 Task: Look for space in Yucaipa, United States from 1st July, 2023 to 8th July, 2023 for 2 adults, 1 child in price range Rs.15000 to Rs.20000. Place can be entire place with 1  bedroom having 1 bed and 1 bathroom. Property type can be house, flat, guest house, hotel. Booking option can be shelf check-in. Required host language is English.
Action: Mouse moved to (422, 86)
Screenshot: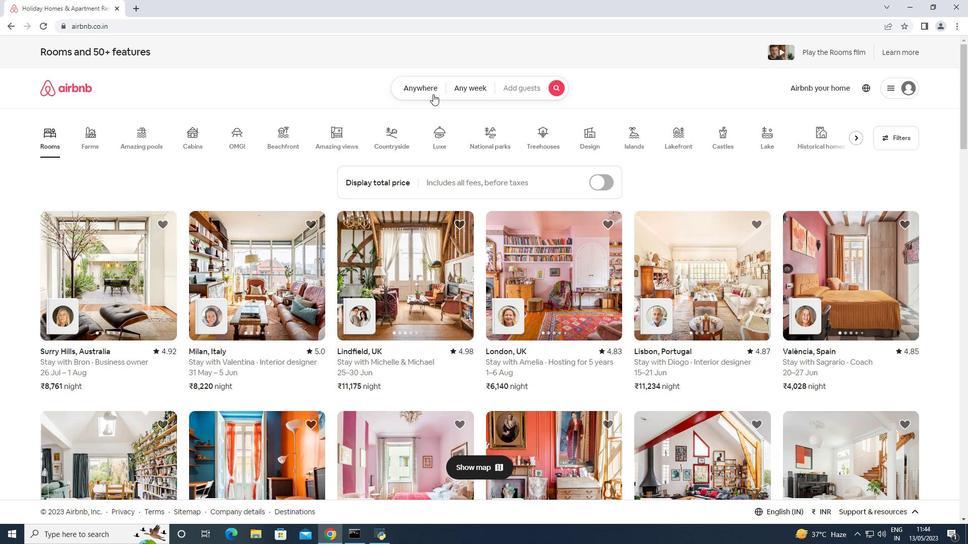
Action: Mouse pressed left at (422, 86)
Screenshot: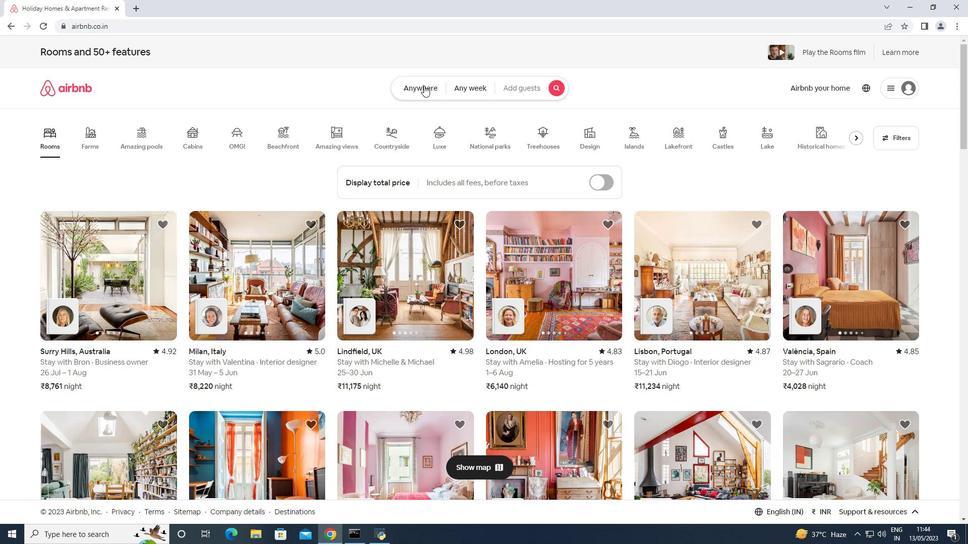 
Action: Mouse moved to (379, 128)
Screenshot: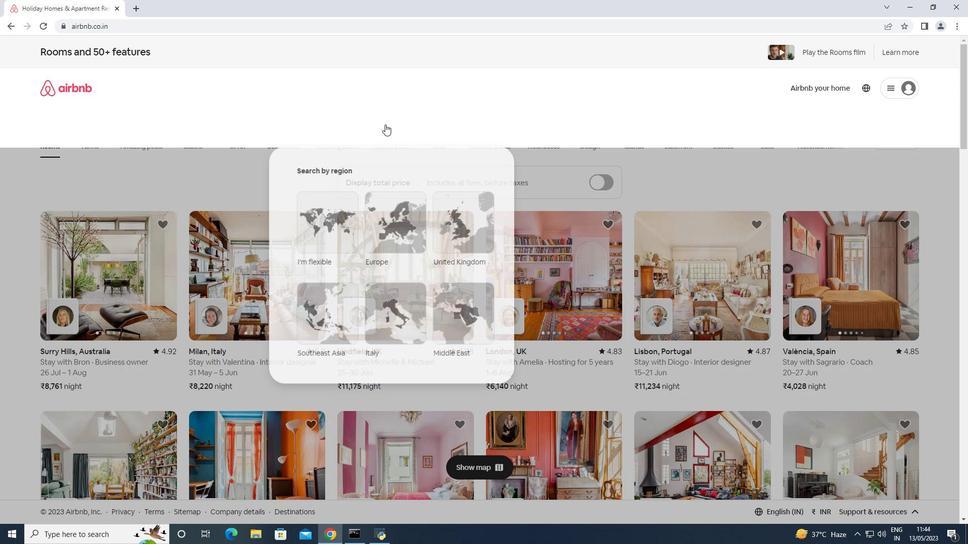 
Action: Mouse pressed left at (379, 128)
Screenshot: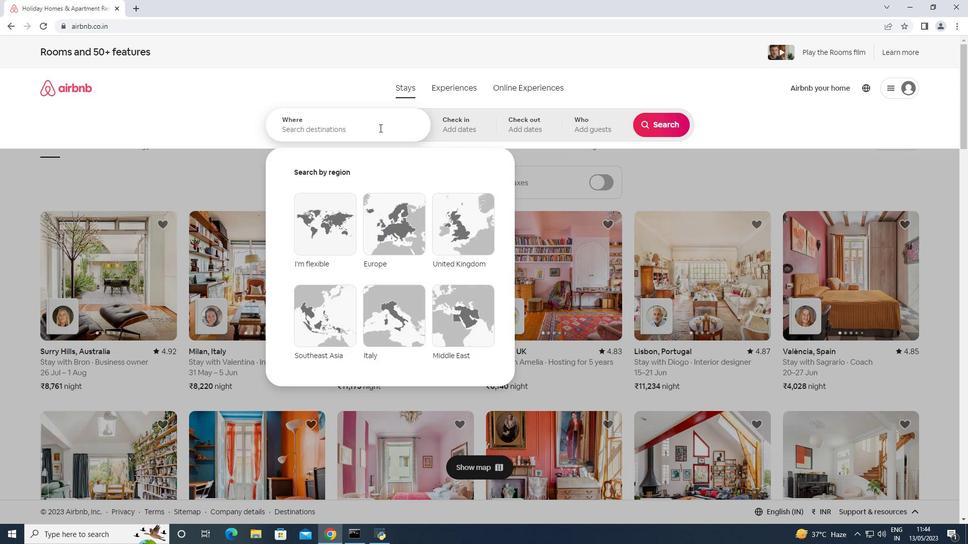 
Action: Key pressed <Key.shift>Yucaipa,<Key.space><Key.shift>United<Key.space><Key.shift>States<Key.enter>
Screenshot: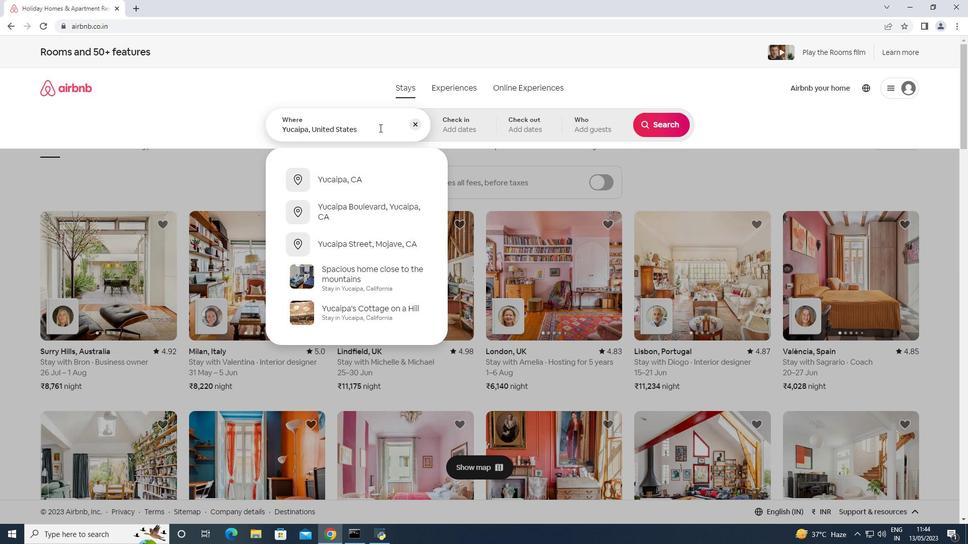
Action: Mouse moved to (660, 209)
Screenshot: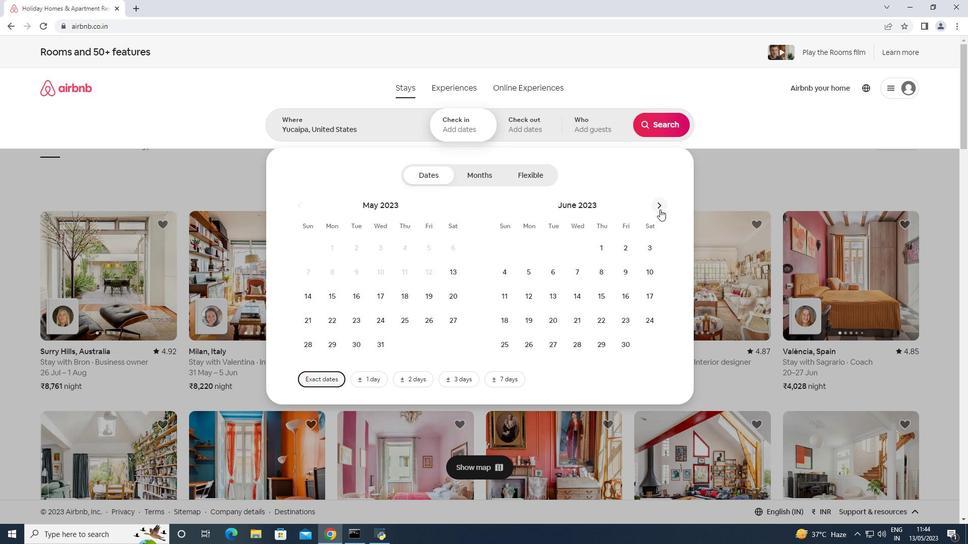
Action: Mouse pressed left at (660, 209)
Screenshot: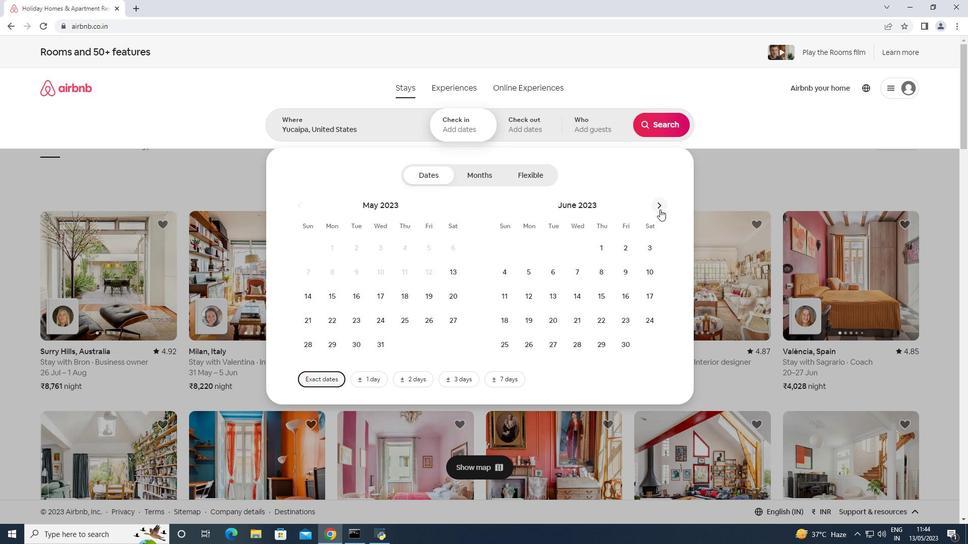 
Action: Mouse moved to (646, 247)
Screenshot: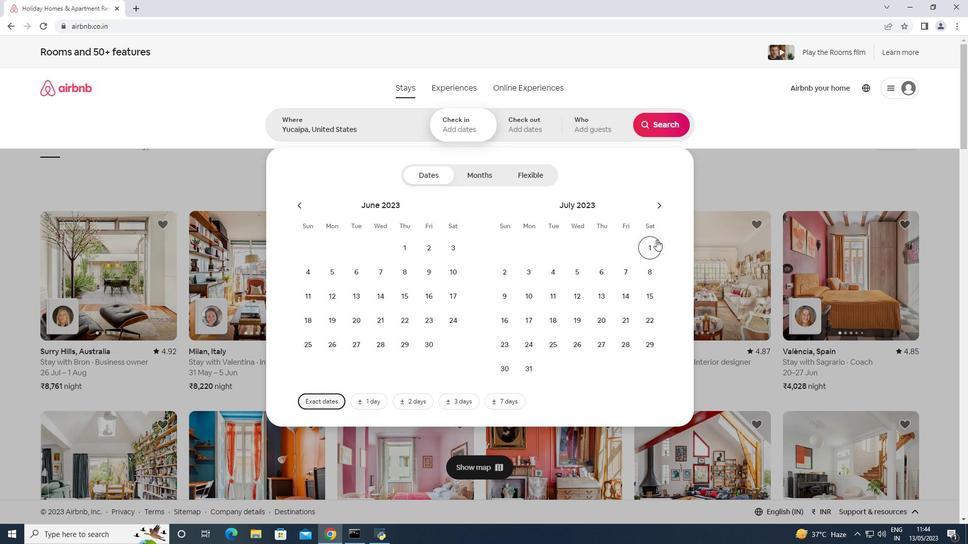 
Action: Mouse pressed left at (646, 247)
Screenshot: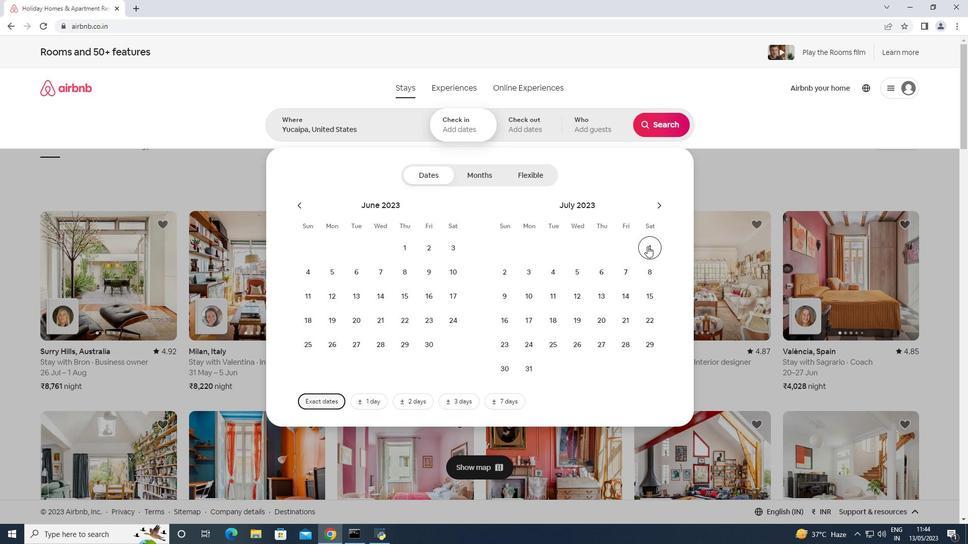 
Action: Mouse moved to (645, 274)
Screenshot: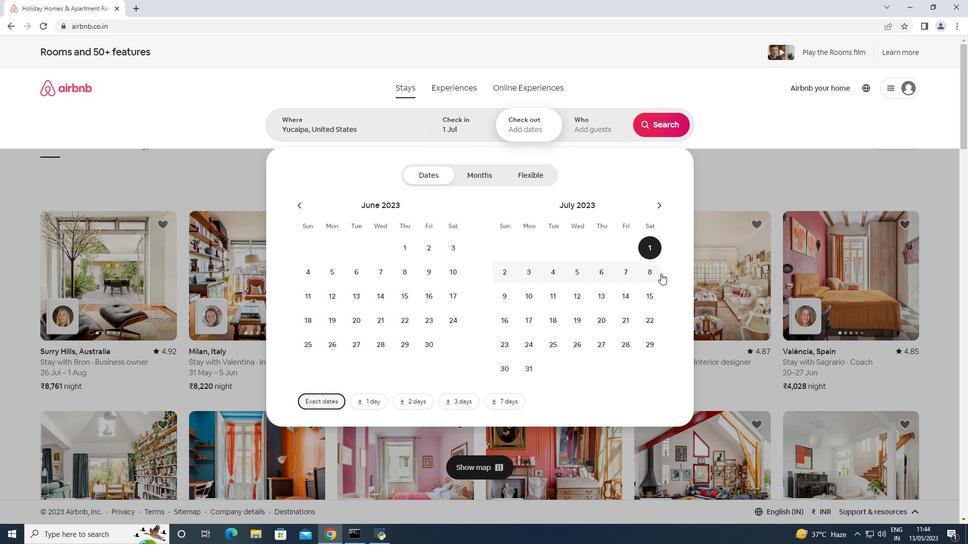 
Action: Mouse pressed left at (645, 274)
Screenshot: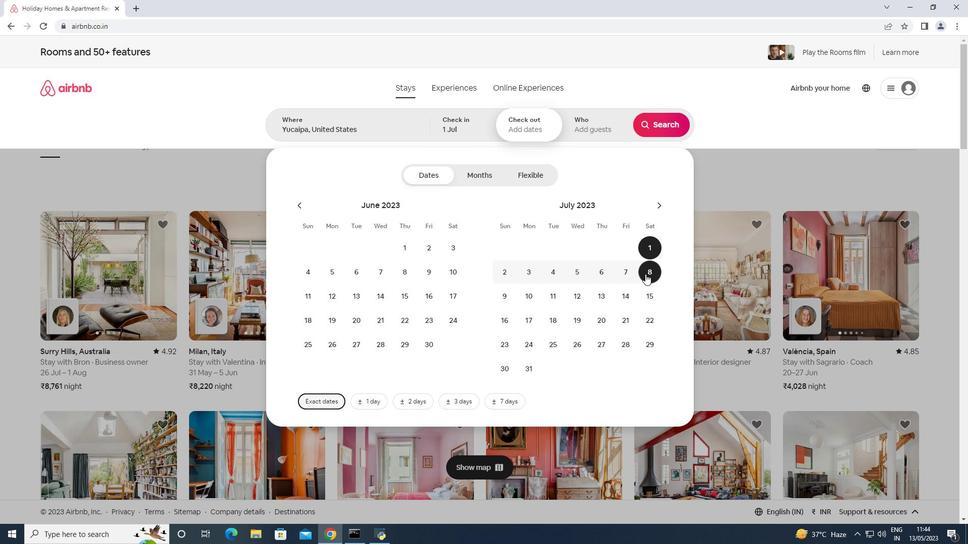 
Action: Mouse moved to (592, 131)
Screenshot: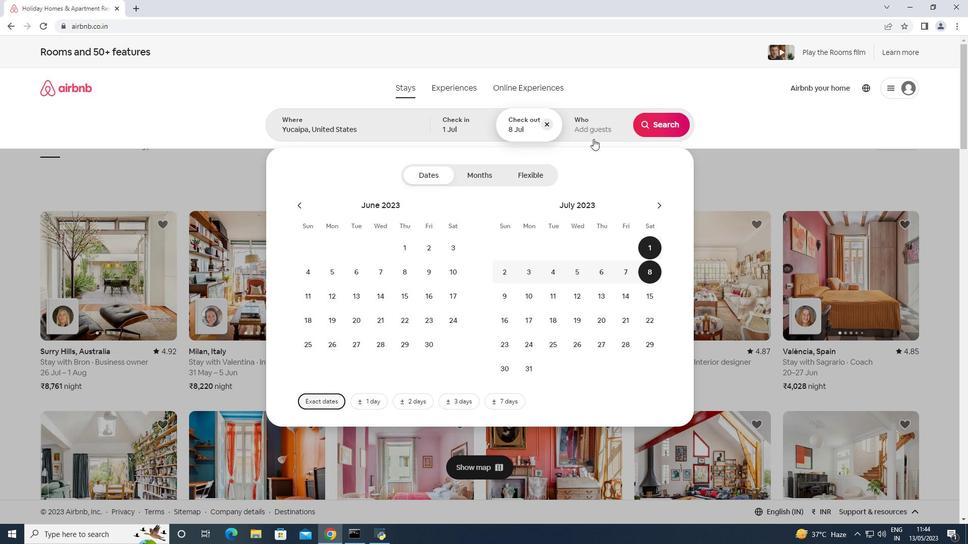 
Action: Mouse pressed left at (592, 131)
Screenshot: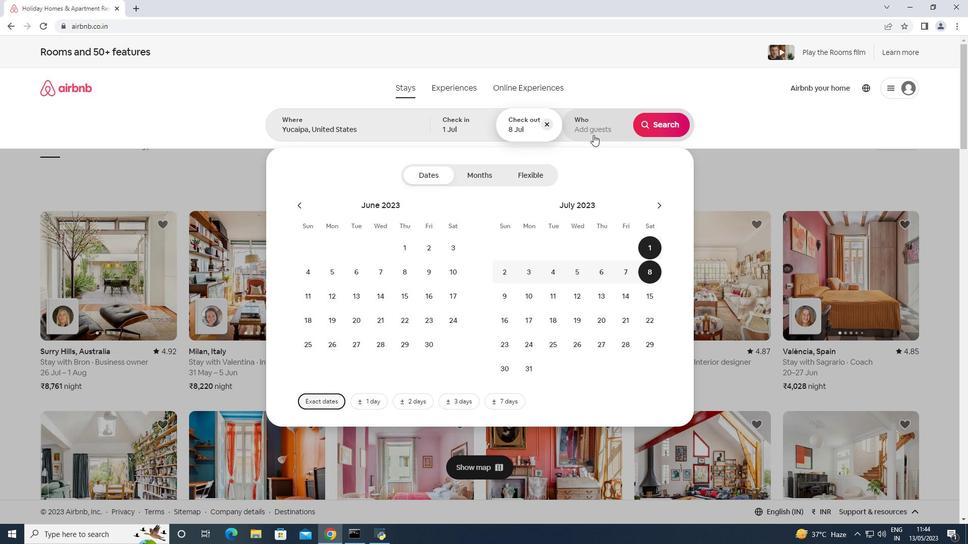 
Action: Mouse moved to (669, 177)
Screenshot: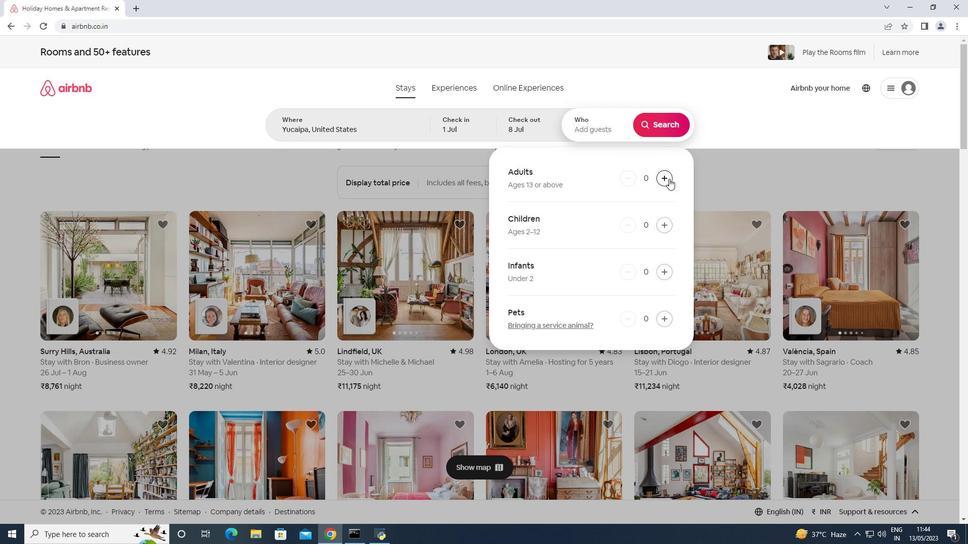 
Action: Mouse pressed left at (669, 177)
Screenshot: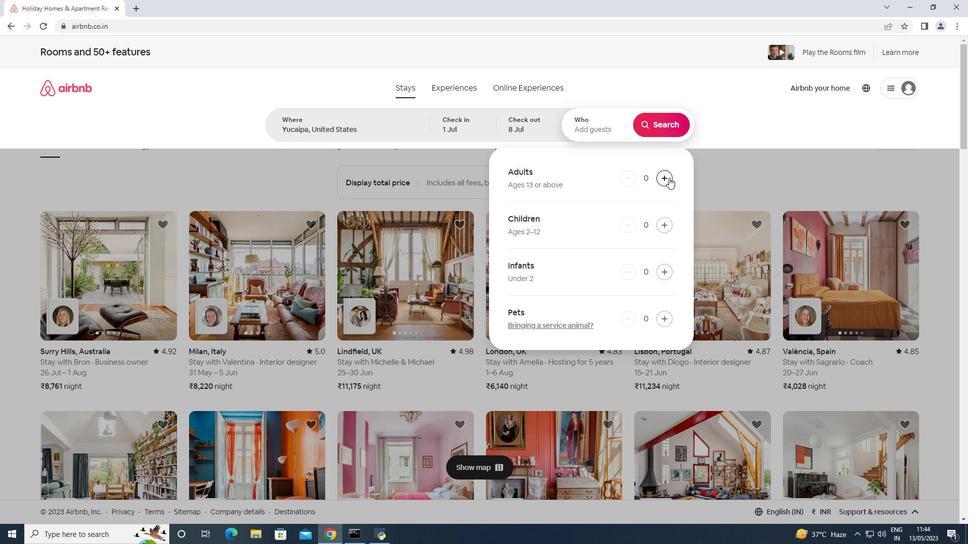 
Action: Mouse pressed left at (669, 177)
Screenshot: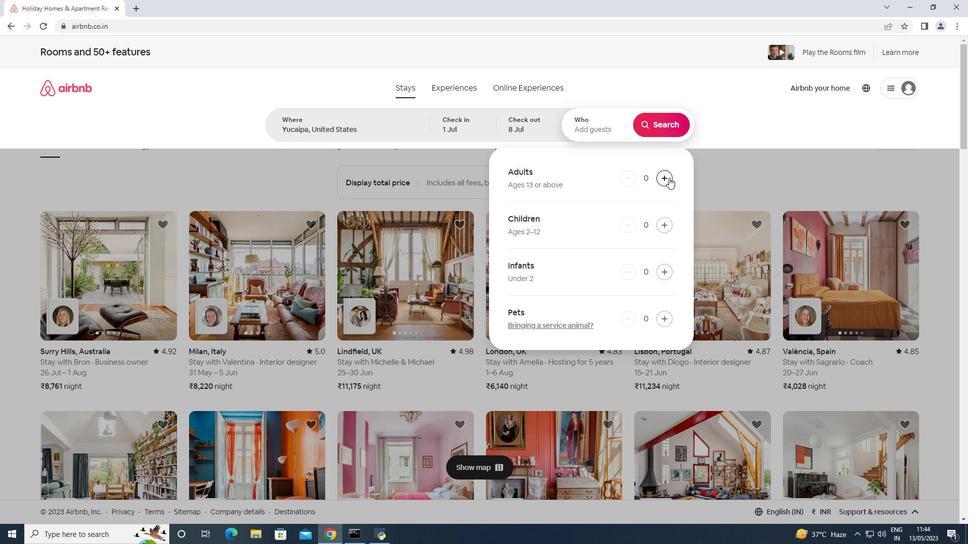 
Action: Mouse moved to (664, 223)
Screenshot: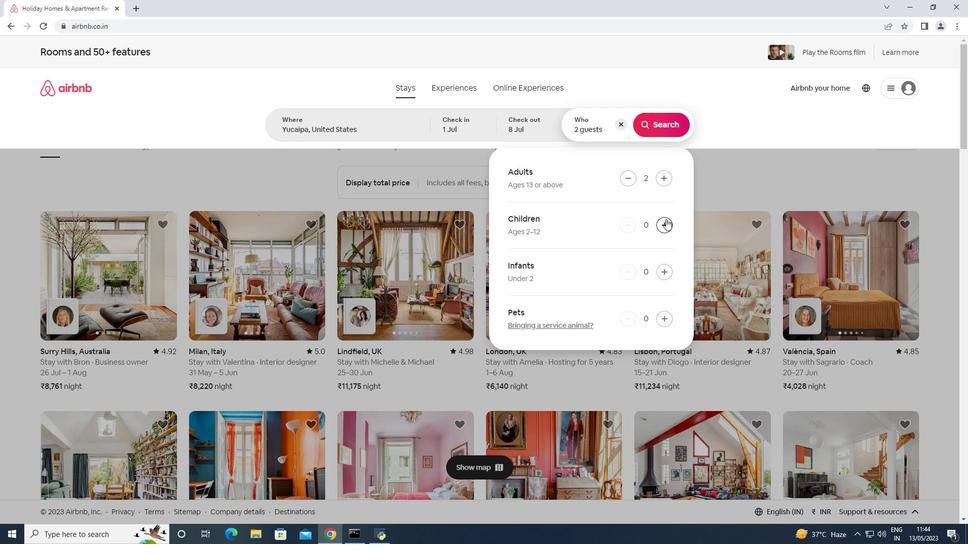 
Action: Mouse pressed left at (664, 223)
Screenshot: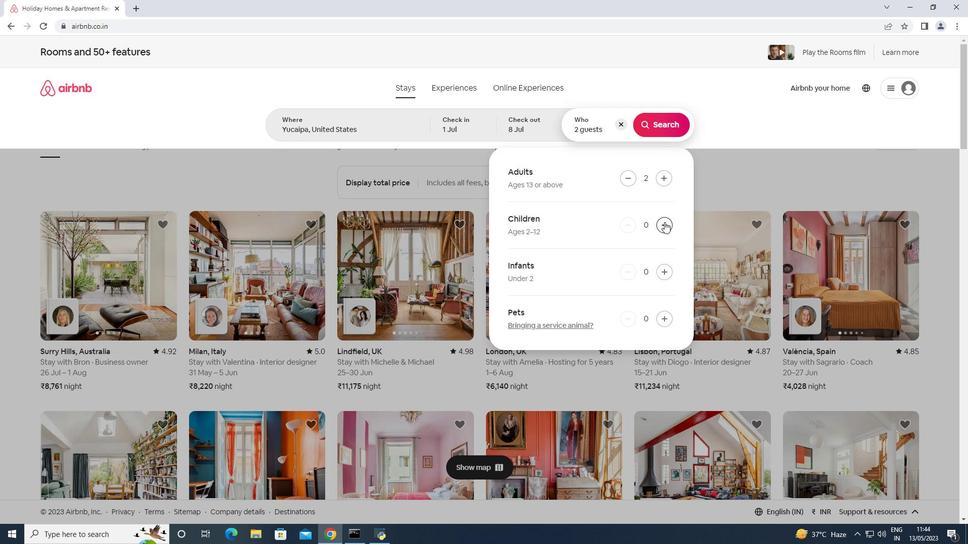 
Action: Mouse moved to (667, 126)
Screenshot: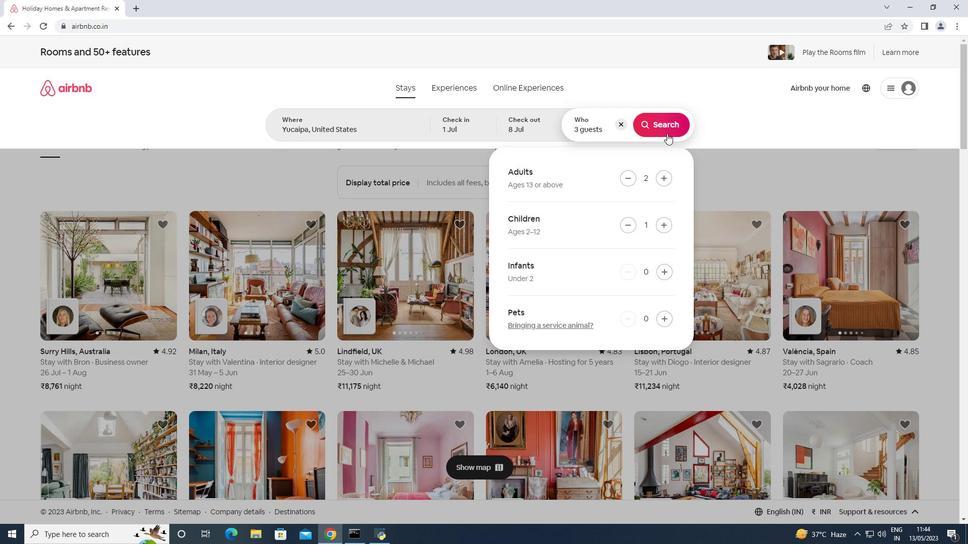 
Action: Mouse pressed left at (667, 126)
Screenshot: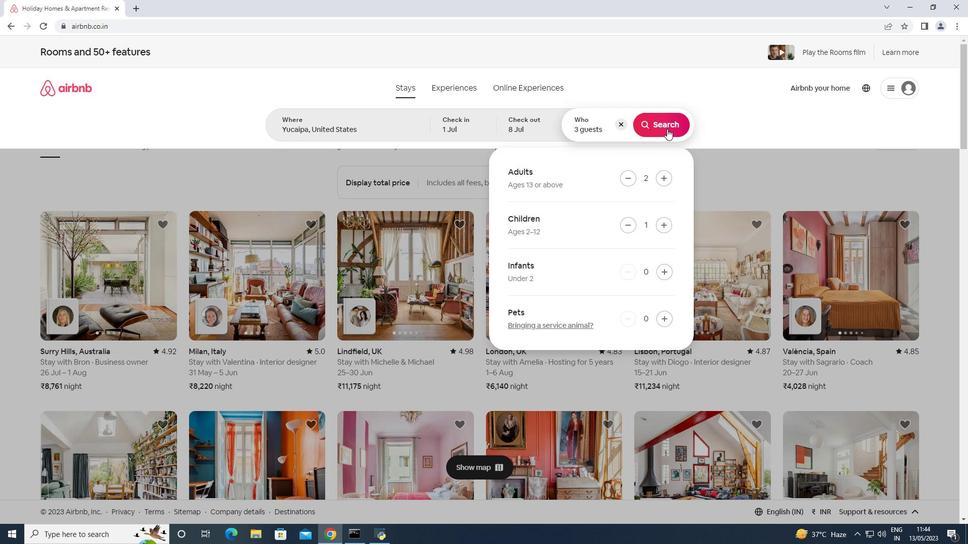 
Action: Mouse moved to (925, 98)
Screenshot: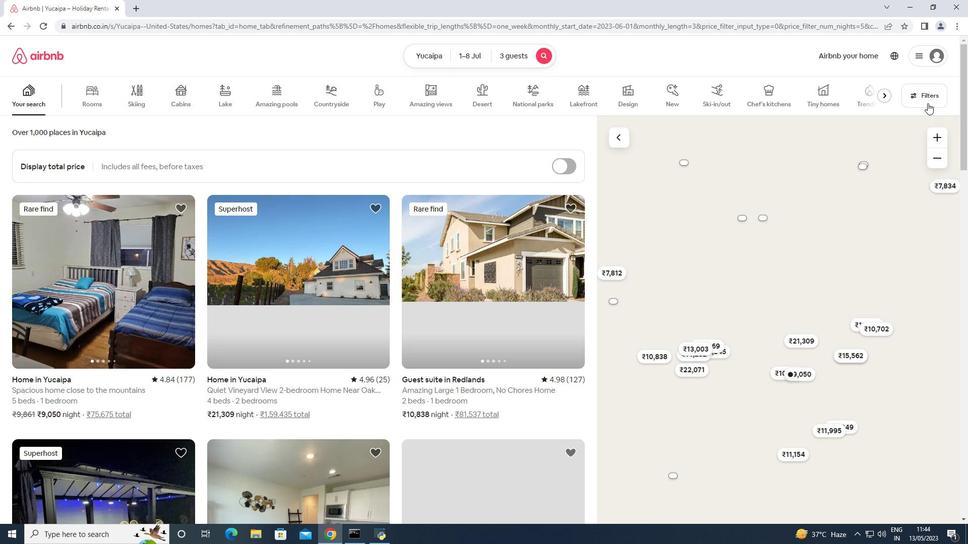 
Action: Mouse pressed left at (925, 98)
Screenshot: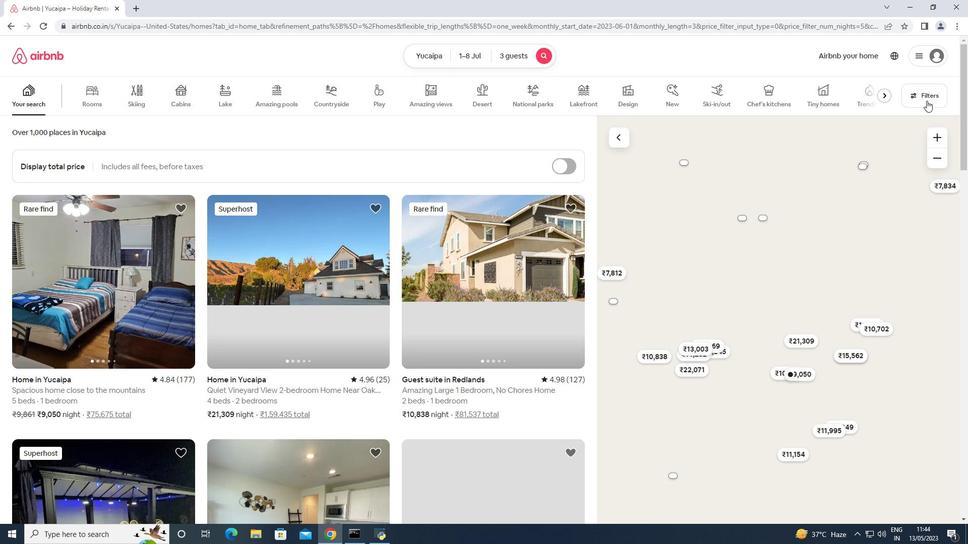 
Action: Mouse moved to (410, 346)
Screenshot: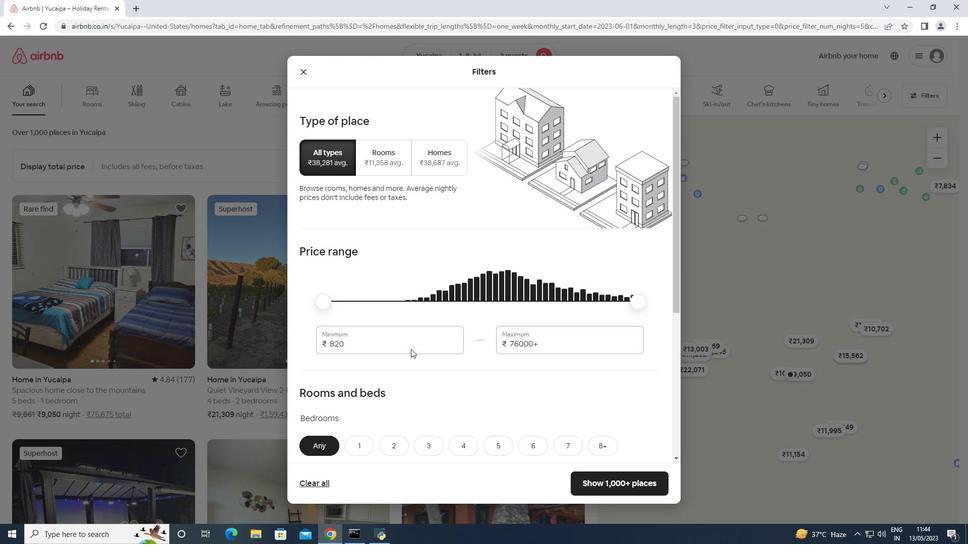 
Action: Mouse pressed left at (410, 346)
Screenshot: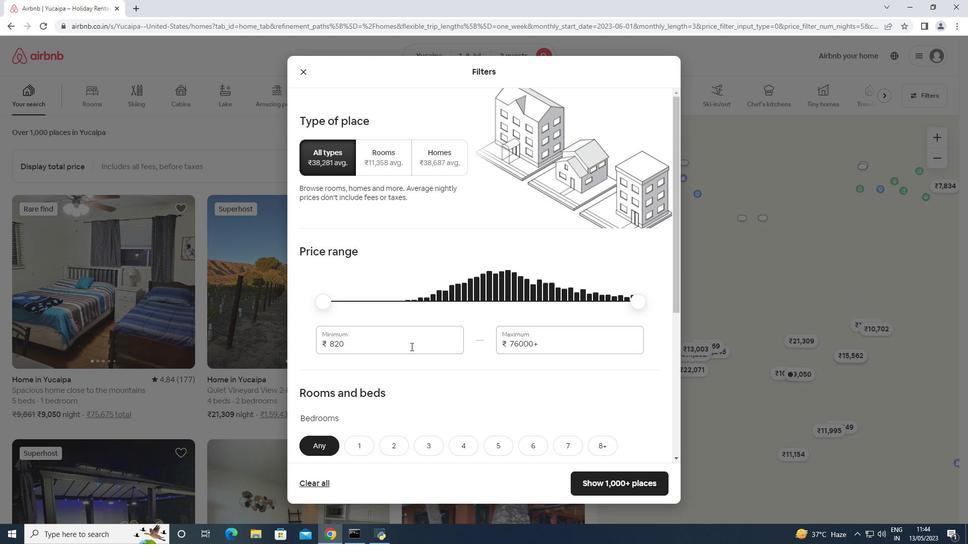 
Action: Mouse pressed left at (410, 346)
Screenshot: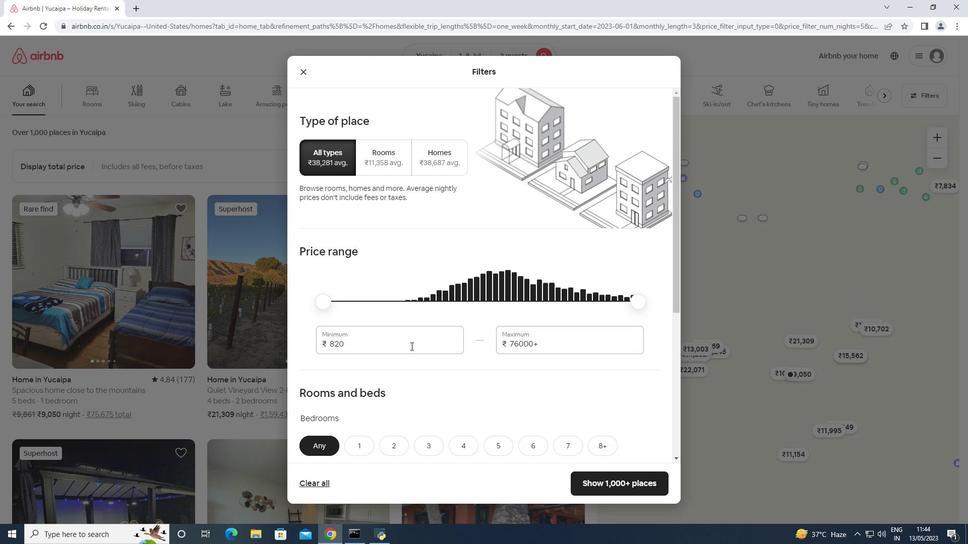 
Action: Mouse moved to (409, 342)
Screenshot: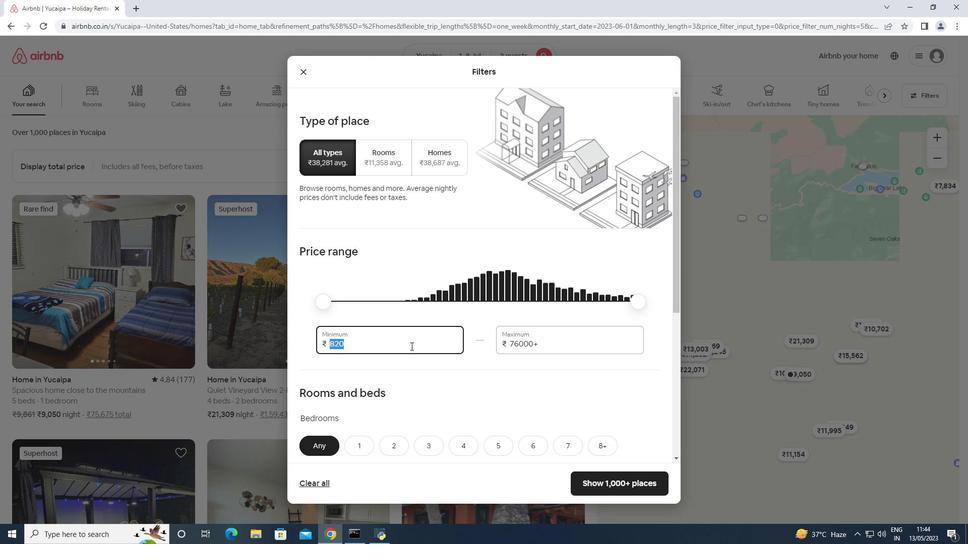 
Action: Key pressed 15000<Key.tab>20000
Screenshot: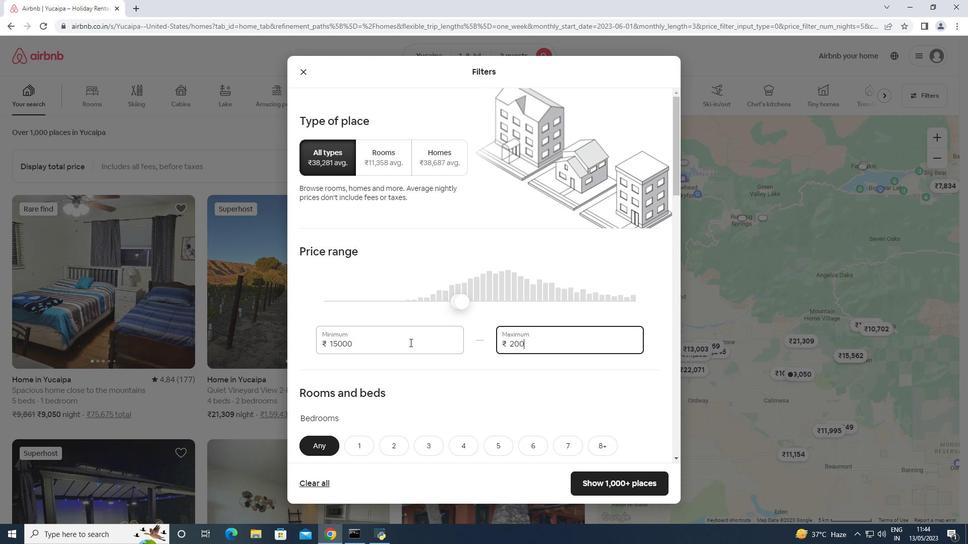 
Action: Mouse moved to (410, 340)
Screenshot: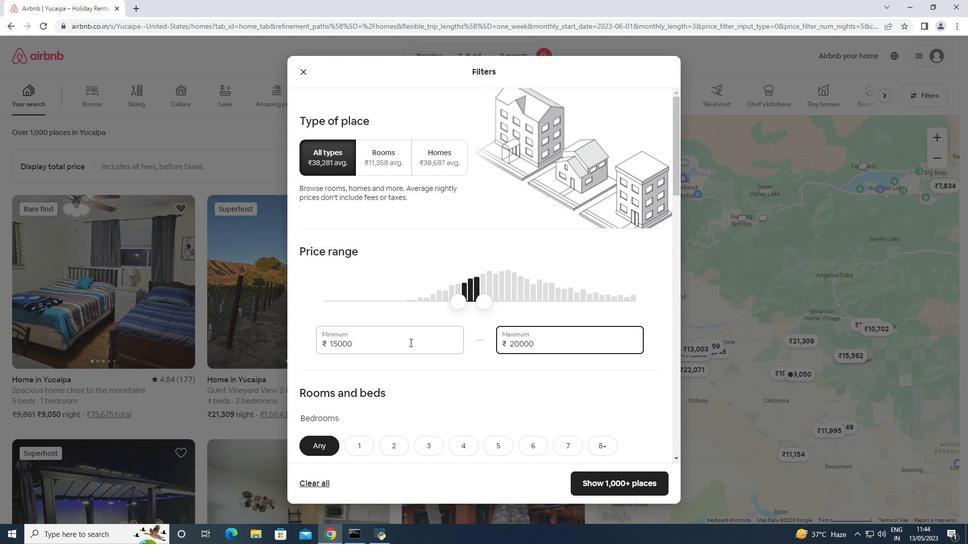 
Action: Mouse scrolled (410, 339) with delta (0, 0)
Screenshot: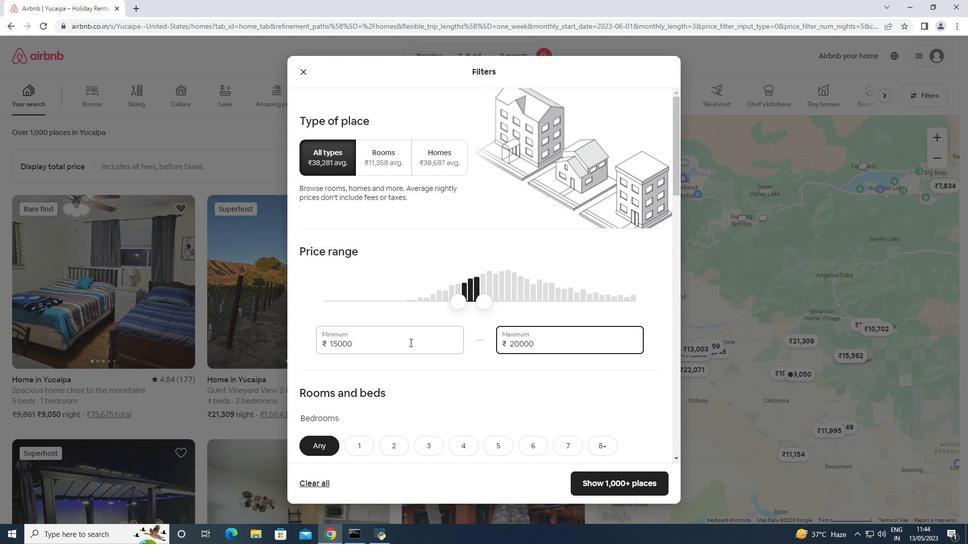 
Action: Mouse scrolled (410, 339) with delta (0, 0)
Screenshot: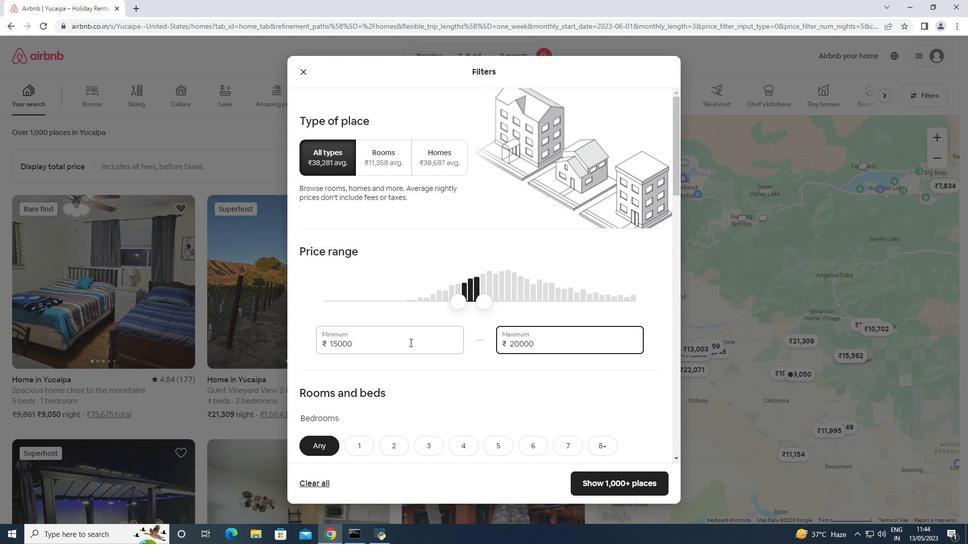 
Action: Mouse scrolled (410, 339) with delta (0, 0)
Screenshot: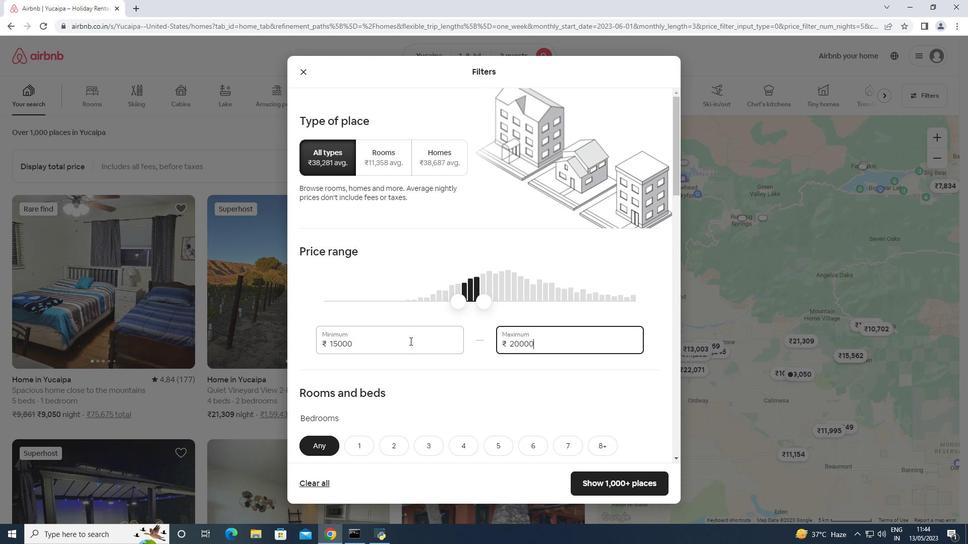 
Action: Mouse scrolled (410, 339) with delta (0, 0)
Screenshot: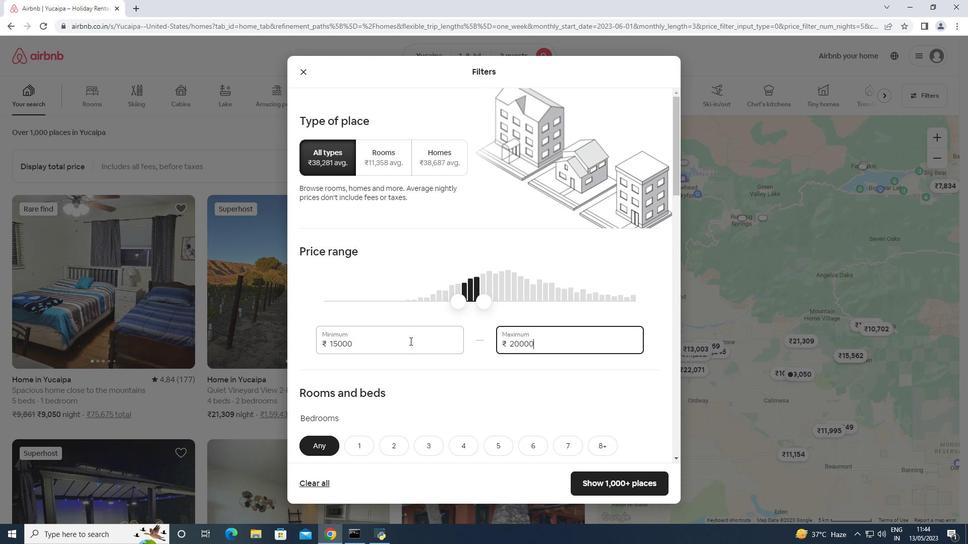 
Action: Mouse scrolled (410, 339) with delta (0, 0)
Screenshot: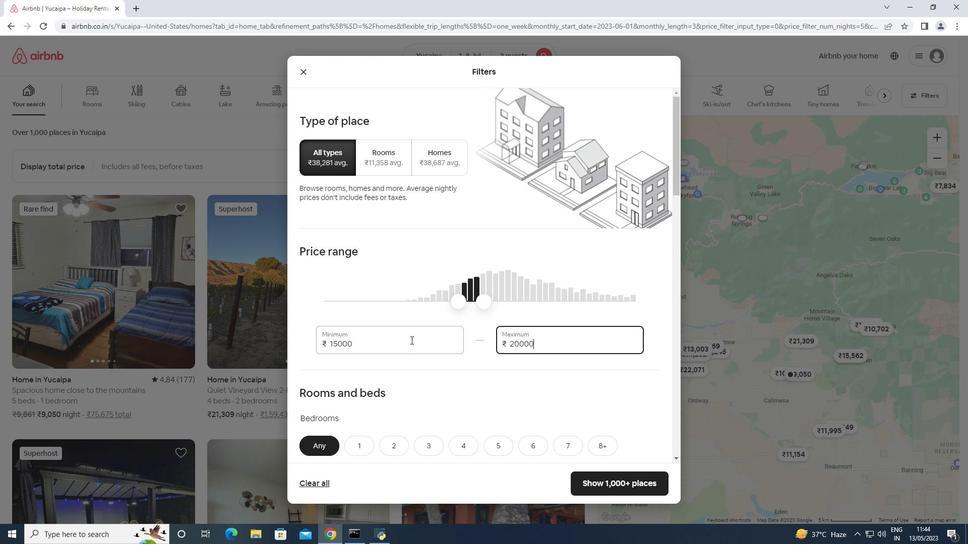 
Action: Mouse moved to (362, 199)
Screenshot: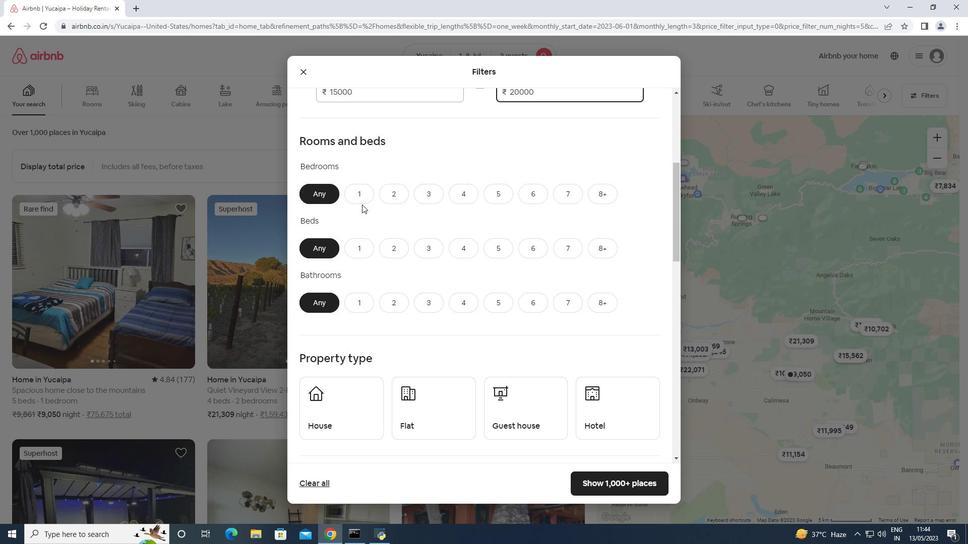 
Action: Mouse pressed left at (362, 199)
Screenshot: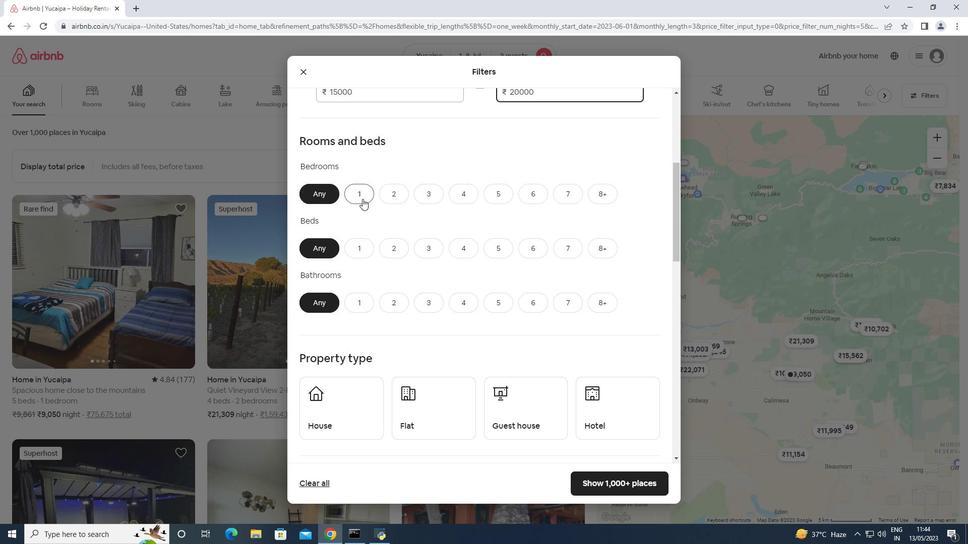 
Action: Mouse moved to (366, 250)
Screenshot: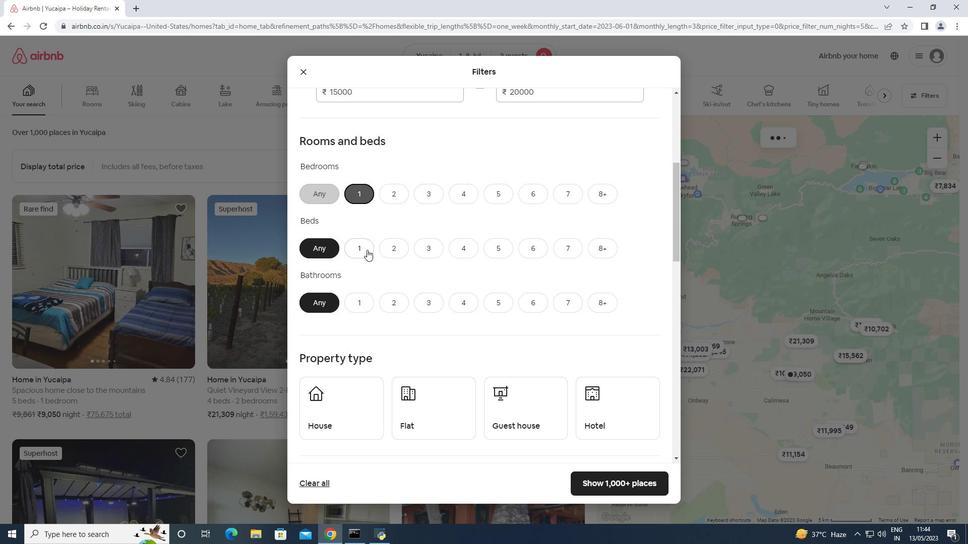 
Action: Mouse pressed left at (366, 250)
Screenshot: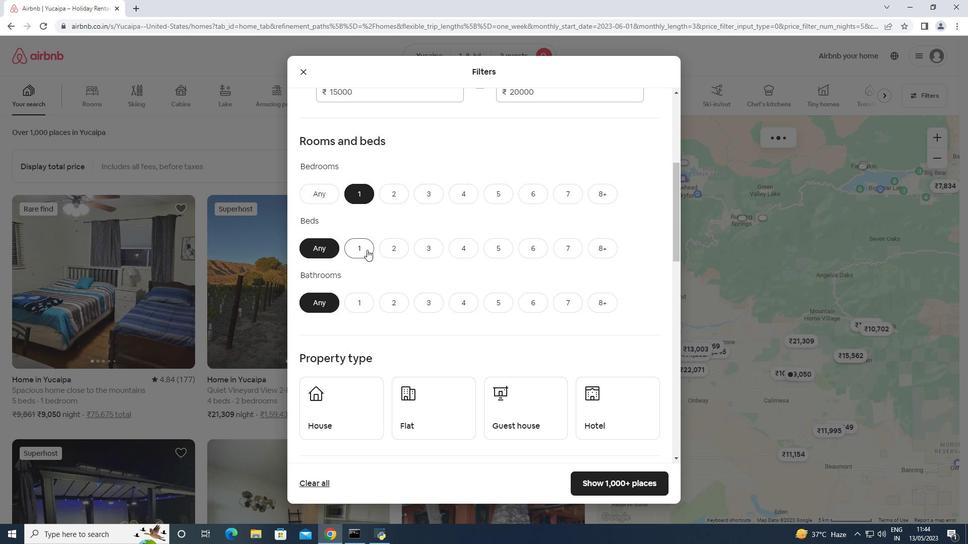 
Action: Mouse moved to (351, 303)
Screenshot: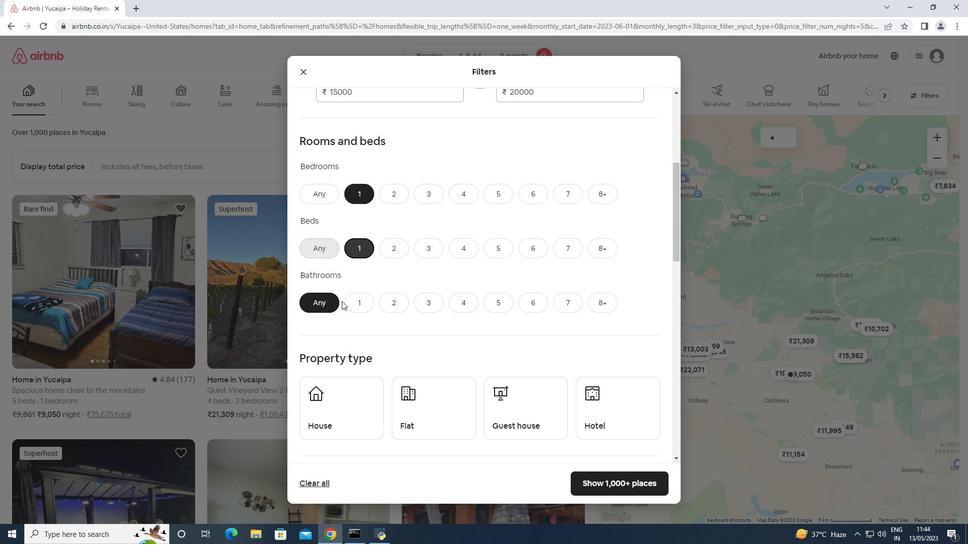 
Action: Mouse pressed left at (351, 303)
Screenshot: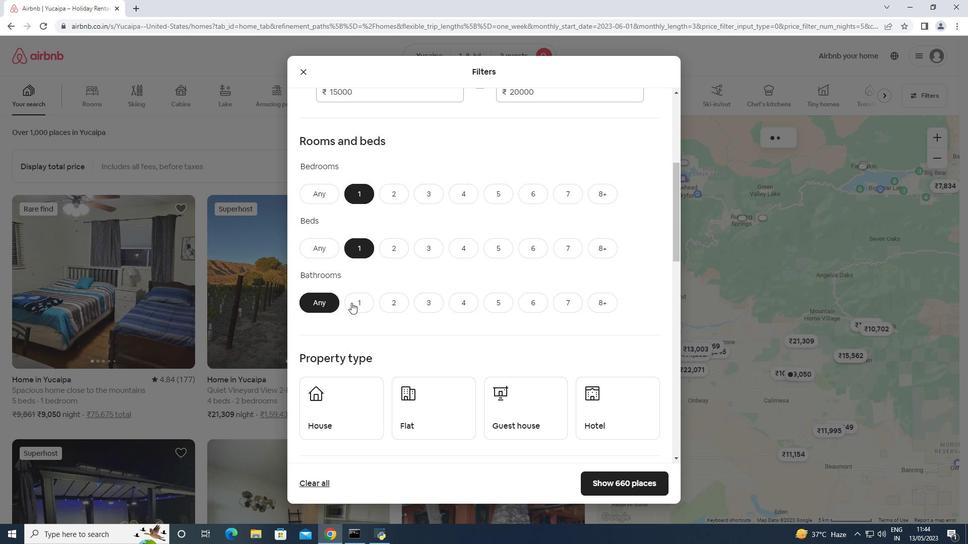 
Action: Mouse scrolled (351, 302) with delta (0, 0)
Screenshot: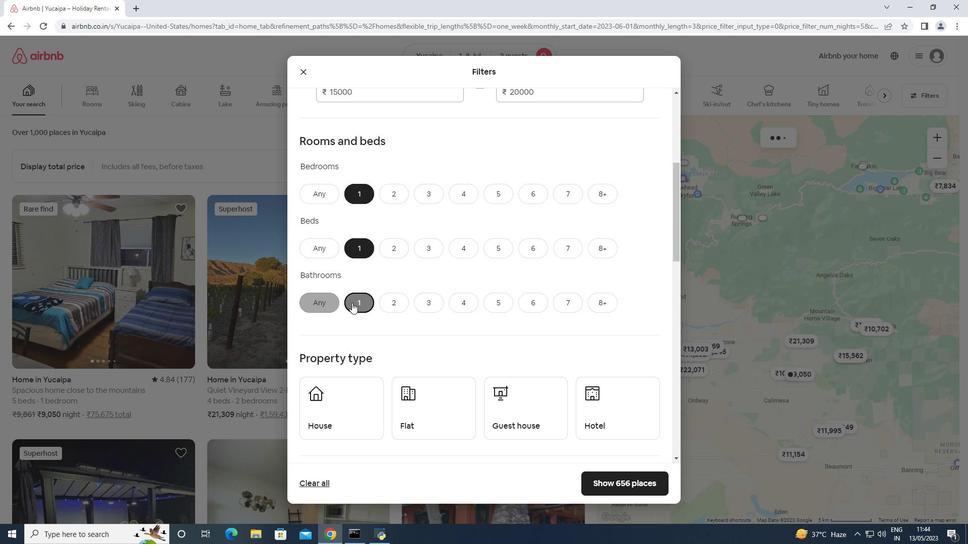 
Action: Mouse scrolled (351, 302) with delta (0, 0)
Screenshot: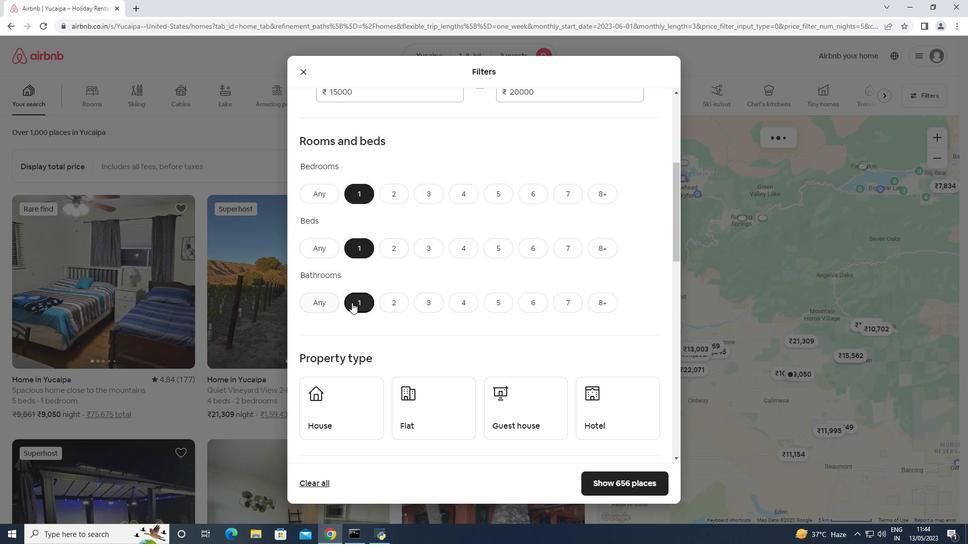 
Action: Mouse scrolled (351, 302) with delta (0, 0)
Screenshot: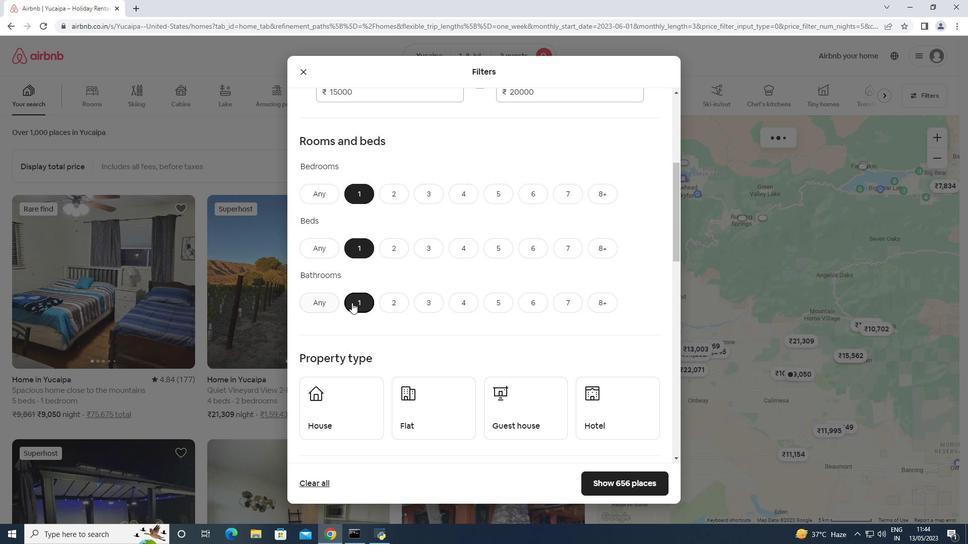
Action: Mouse moved to (358, 272)
Screenshot: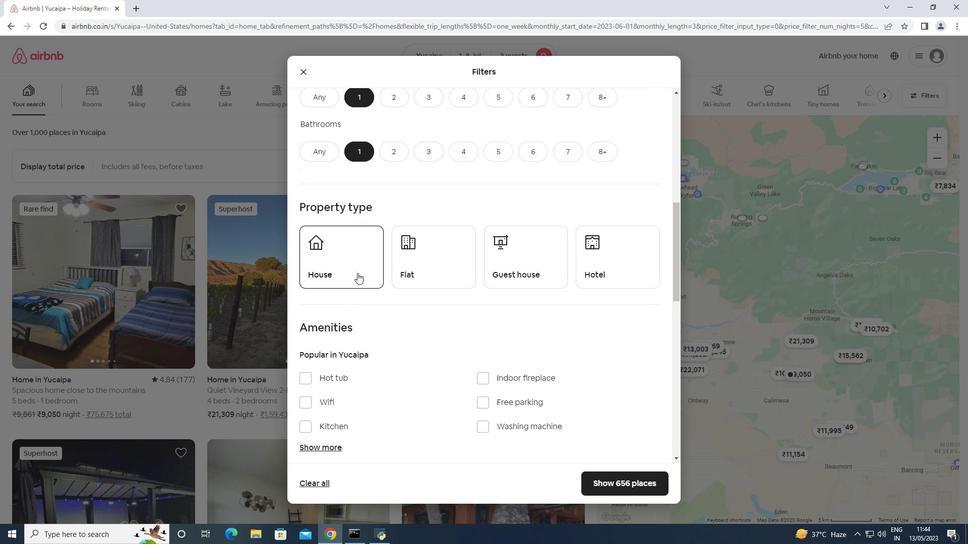 
Action: Mouse pressed left at (358, 272)
Screenshot: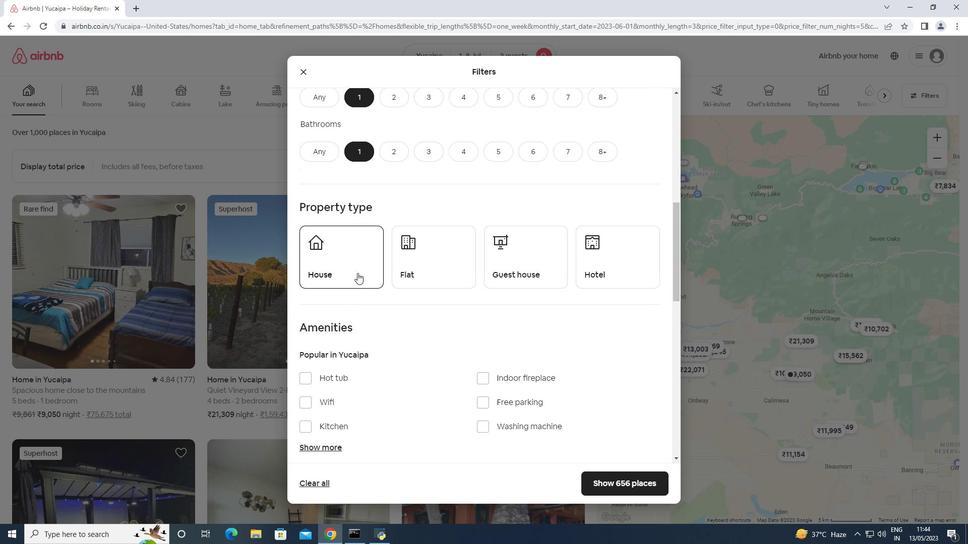 
Action: Mouse moved to (422, 272)
Screenshot: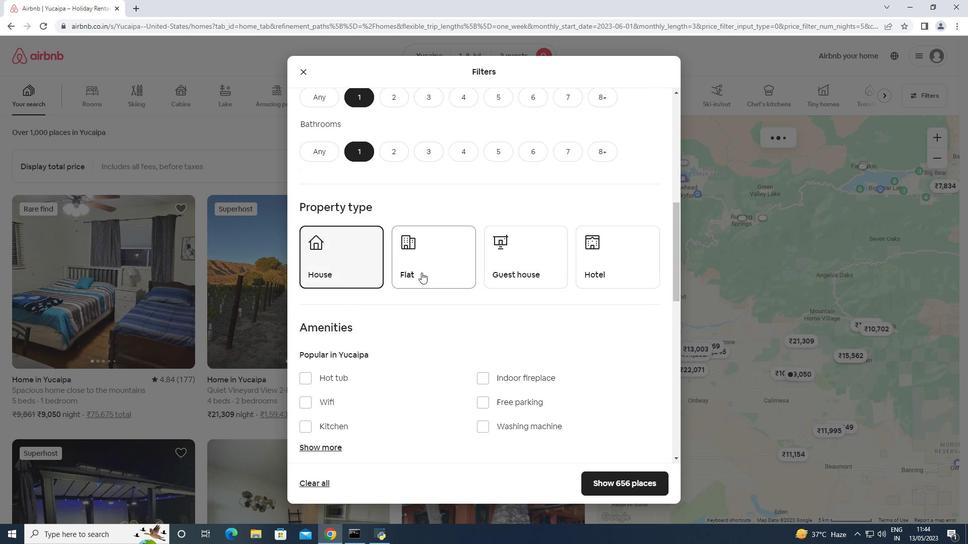 
Action: Mouse pressed left at (422, 272)
Screenshot: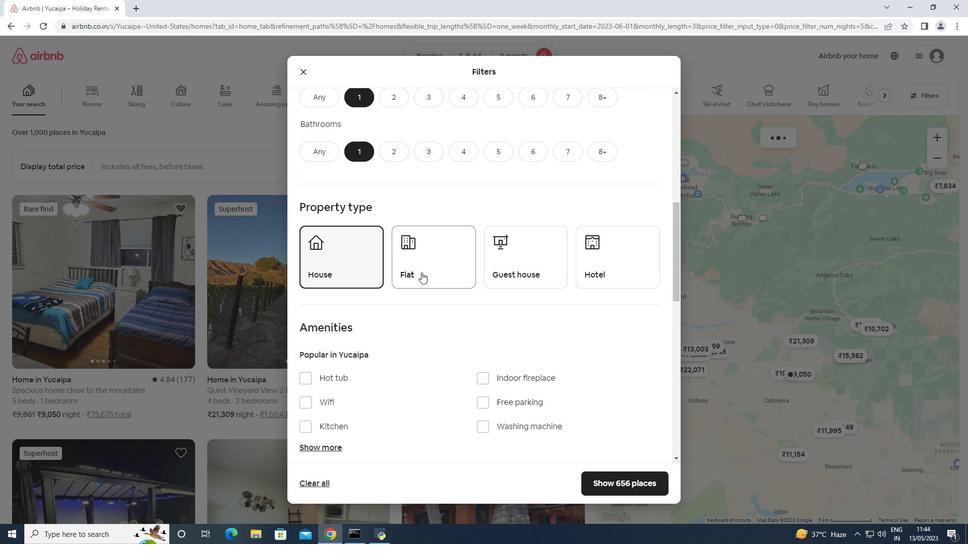 
Action: Mouse moved to (541, 270)
Screenshot: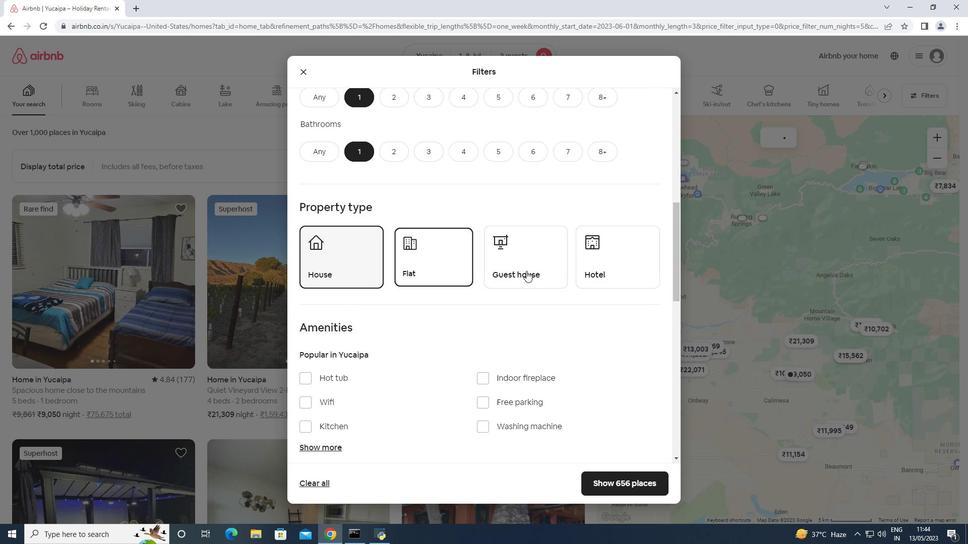 
Action: Mouse pressed left at (541, 270)
Screenshot: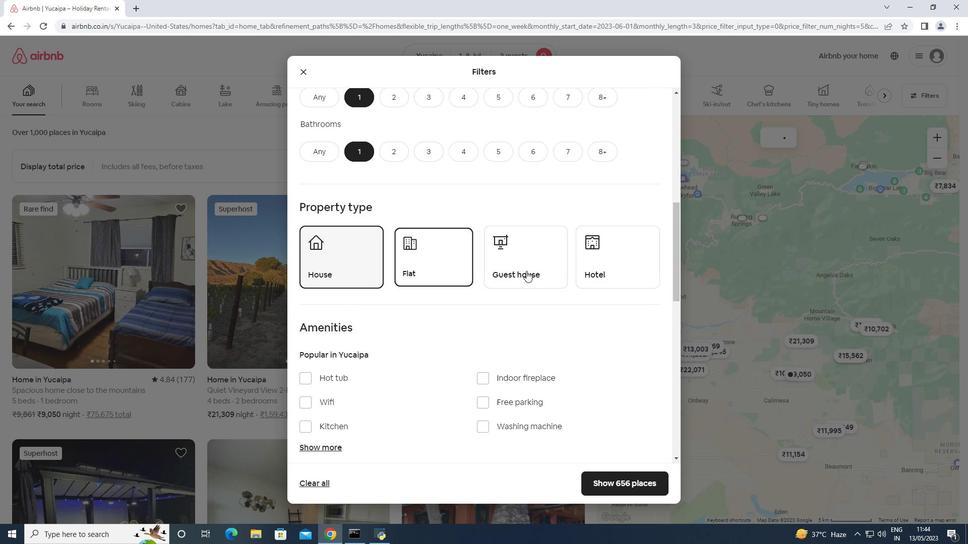 
Action: Mouse moved to (609, 266)
Screenshot: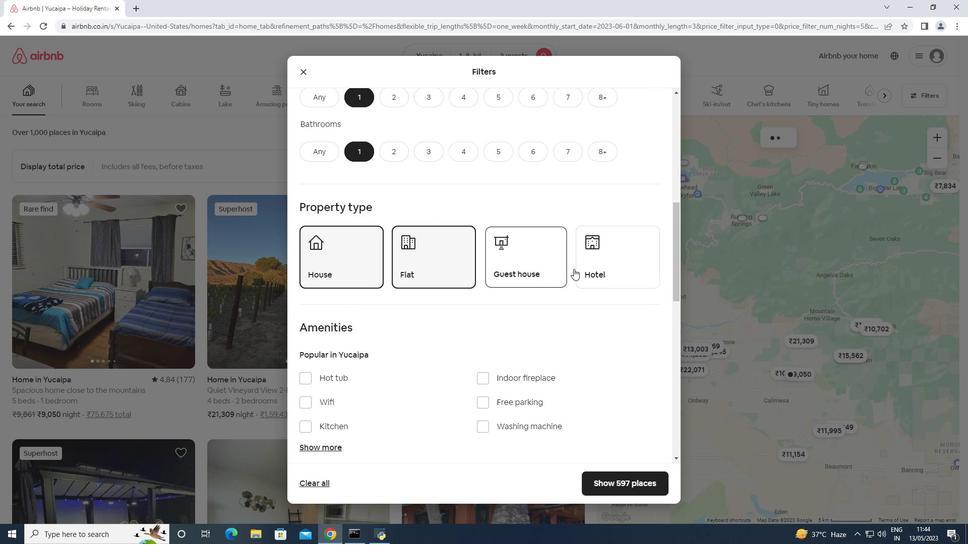 
Action: Mouse pressed left at (609, 266)
Screenshot: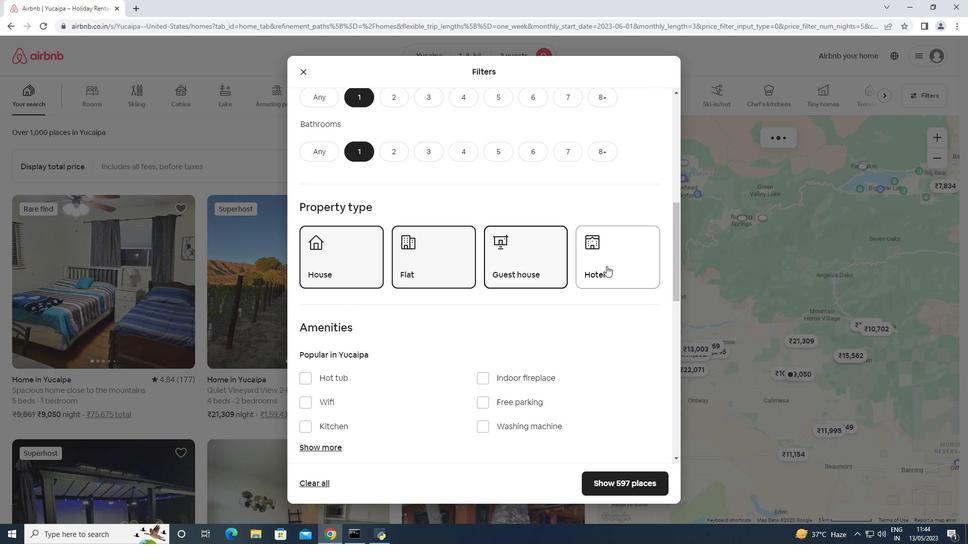 
Action: Mouse moved to (610, 263)
Screenshot: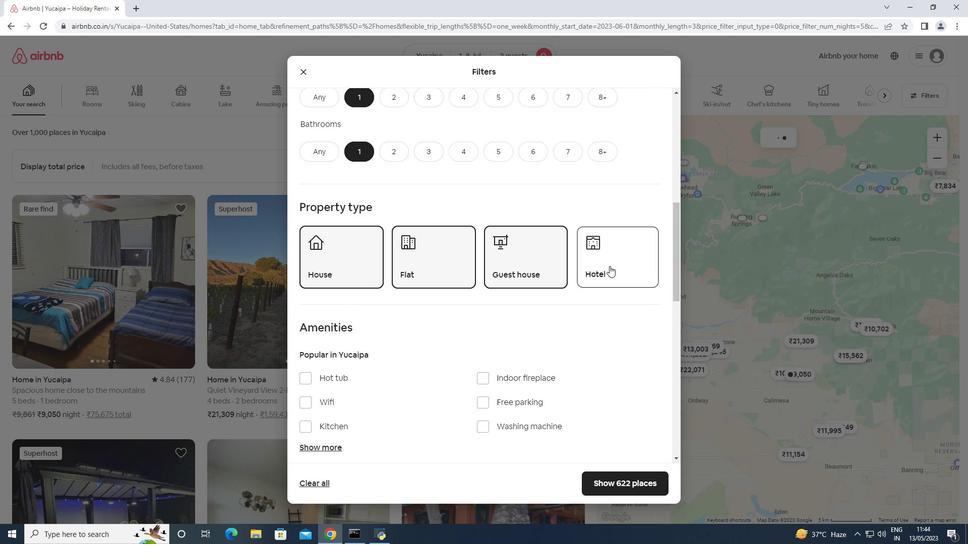 
Action: Mouse scrolled (610, 263) with delta (0, 0)
Screenshot: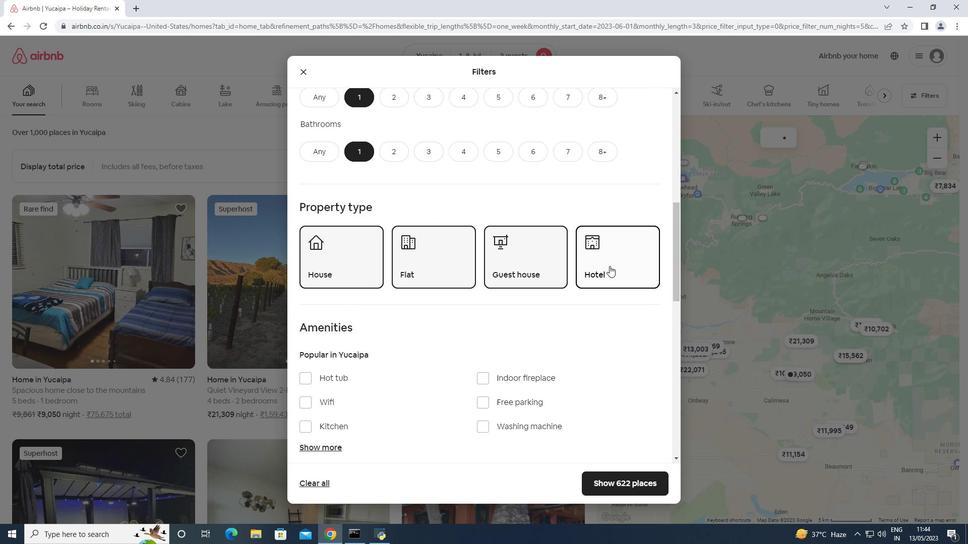 
Action: Mouse scrolled (610, 263) with delta (0, 0)
Screenshot: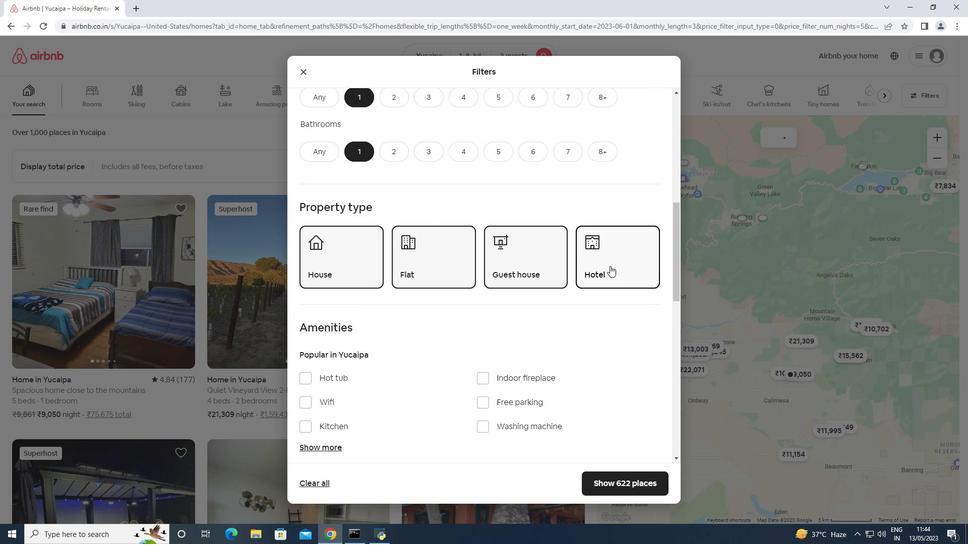 
Action: Mouse scrolled (610, 263) with delta (0, 0)
Screenshot: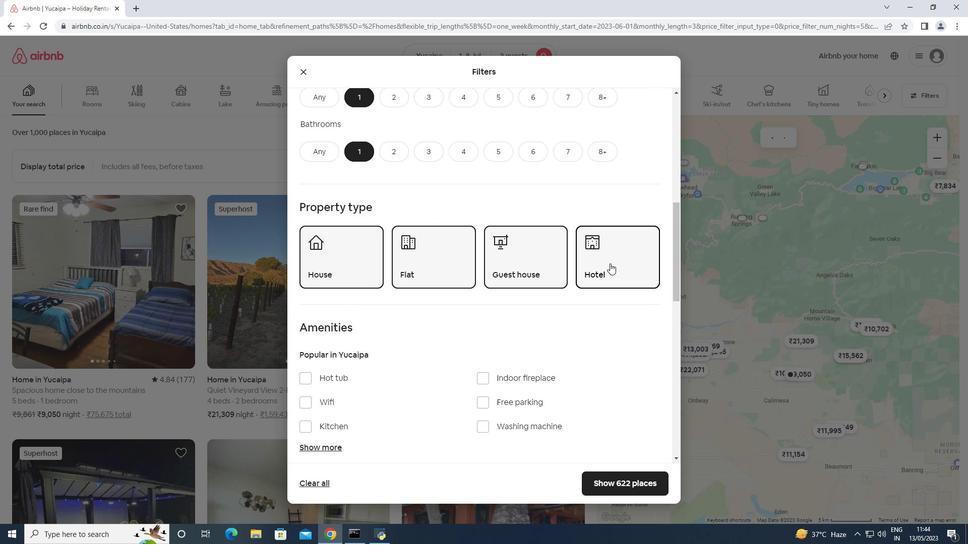 
Action: Mouse scrolled (610, 263) with delta (0, 0)
Screenshot: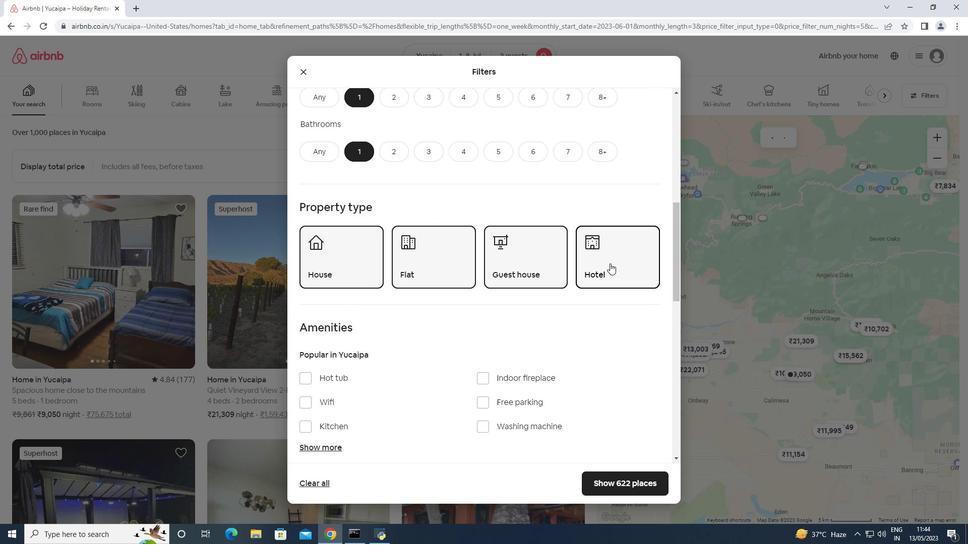 
Action: Mouse scrolled (610, 263) with delta (0, 0)
Screenshot: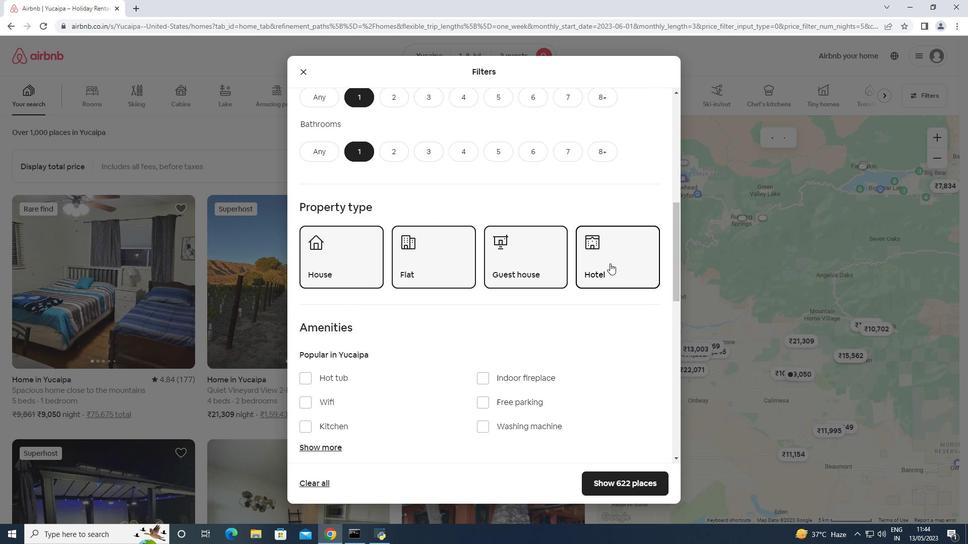 
Action: Mouse moved to (629, 307)
Screenshot: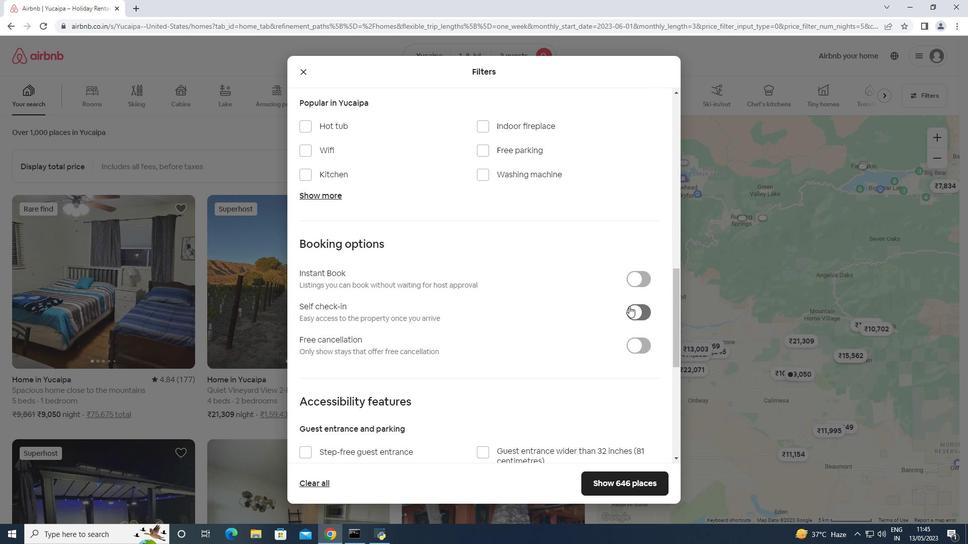 
Action: Mouse pressed left at (629, 307)
Screenshot: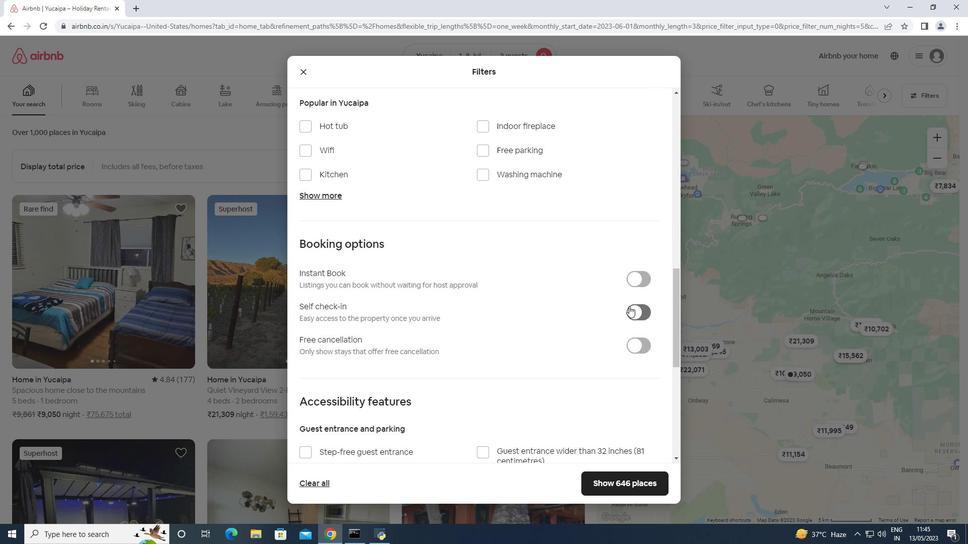 
Action: Mouse moved to (626, 298)
Screenshot: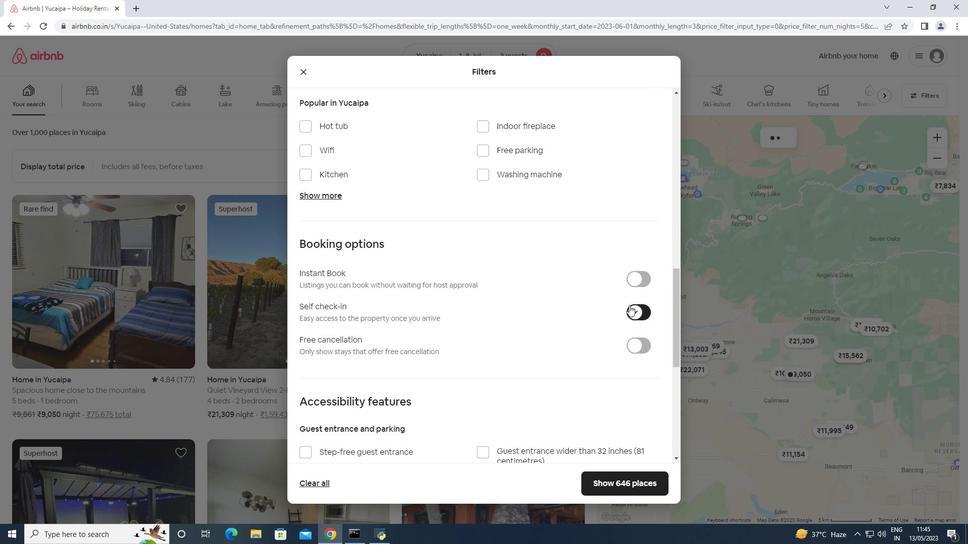 
Action: Mouse scrolled (626, 297) with delta (0, 0)
Screenshot: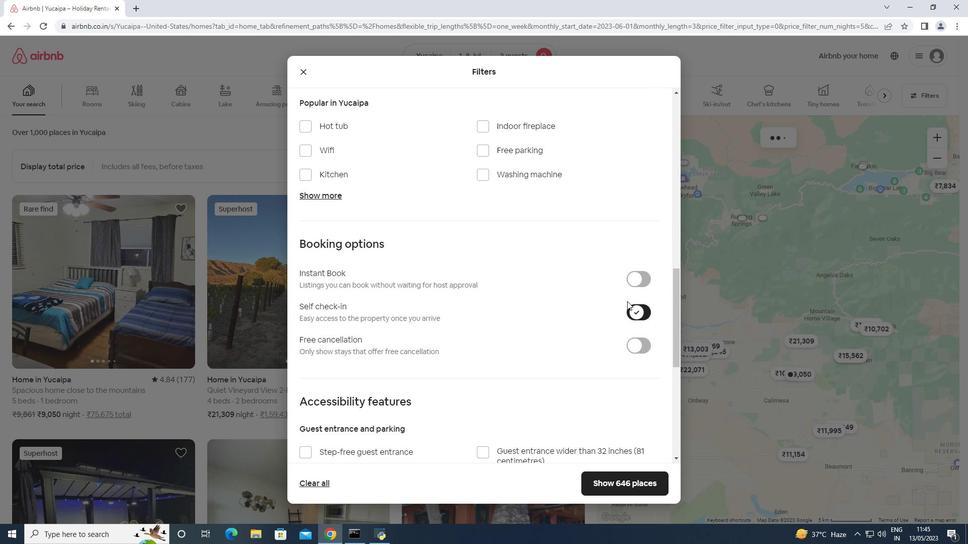 
Action: Mouse scrolled (626, 297) with delta (0, 0)
Screenshot: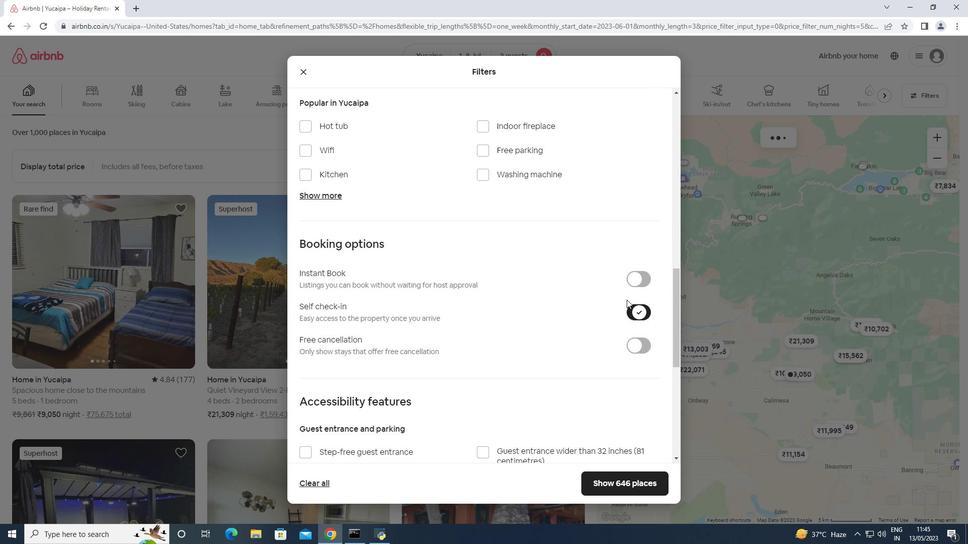 
Action: Mouse scrolled (626, 297) with delta (0, 0)
Screenshot: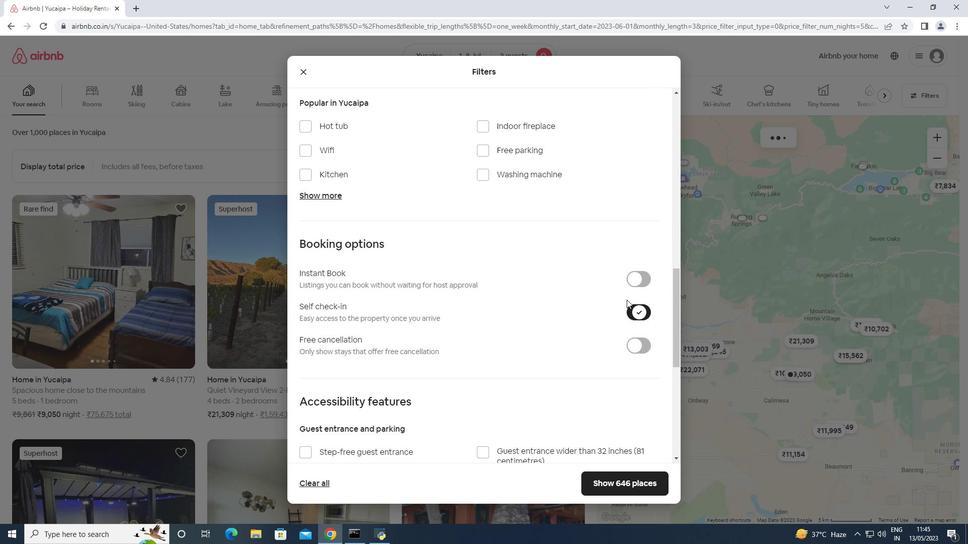 
Action: Mouse scrolled (626, 297) with delta (0, 0)
Screenshot: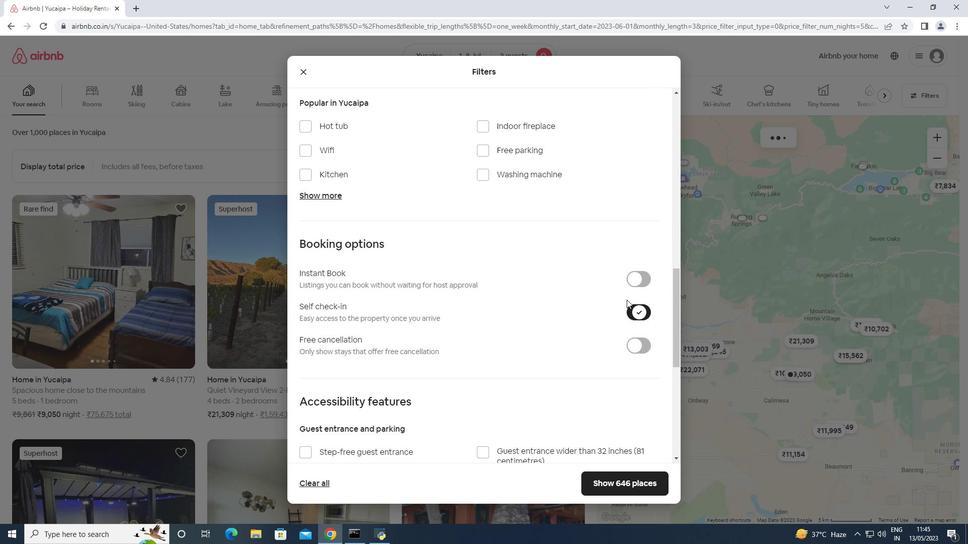 
Action: Mouse scrolled (626, 297) with delta (0, 0)
Screenshot: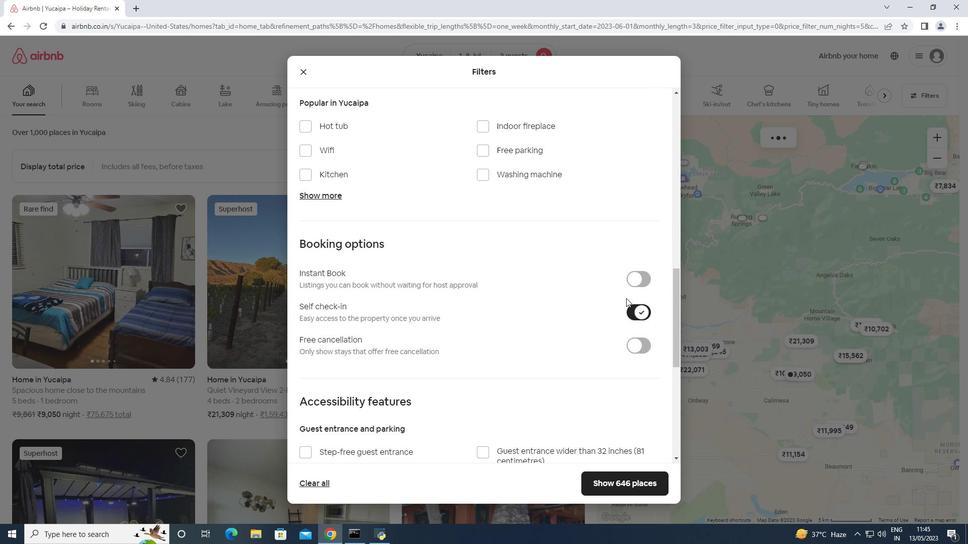 
Action: Mouse moved to (611, 306)
Screenshot: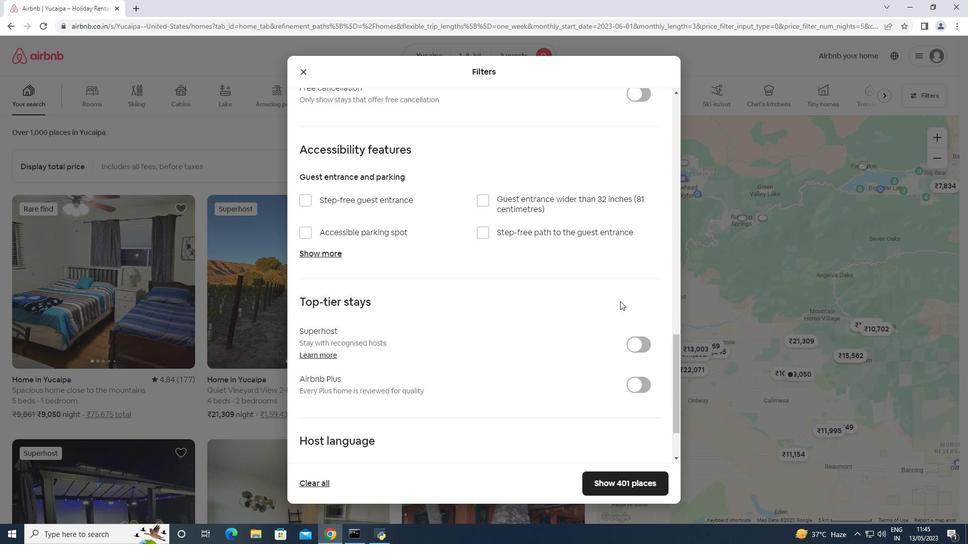 
Action: Mouse scrolled (611, 305) with delta (0, 0)
Screenshot: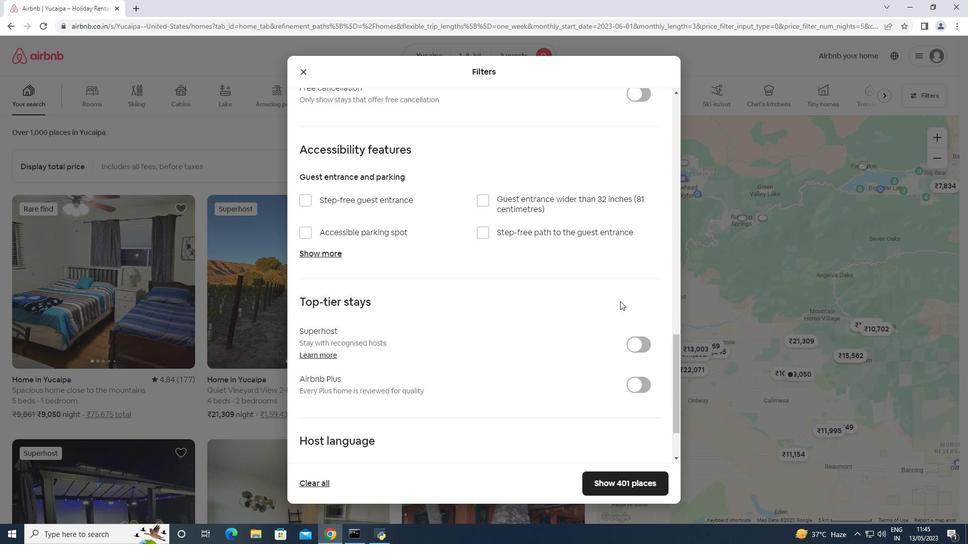 
Action: Mouse moved to (611, 306)
Screenshot: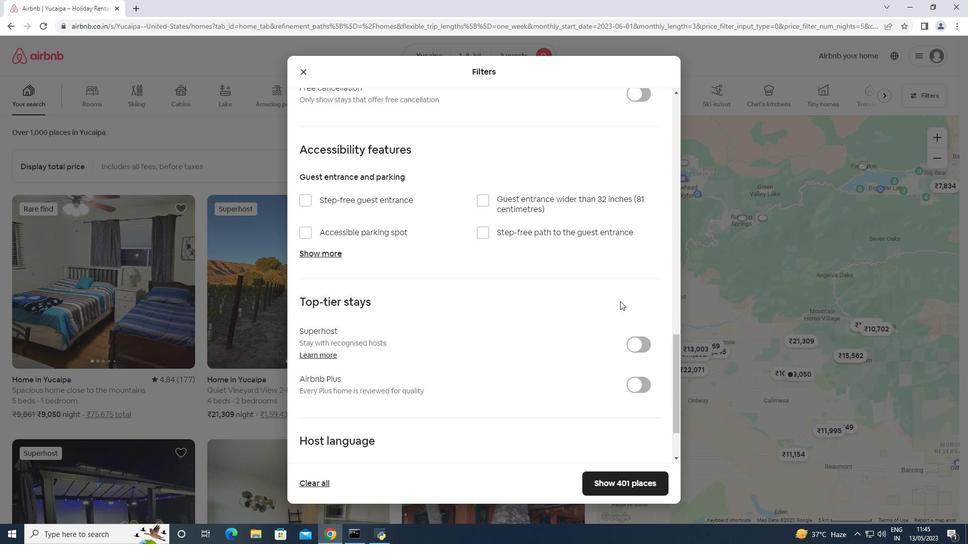 
Action: Mouse scrolled (611, 306) with delta (0, 0)
Screenshot: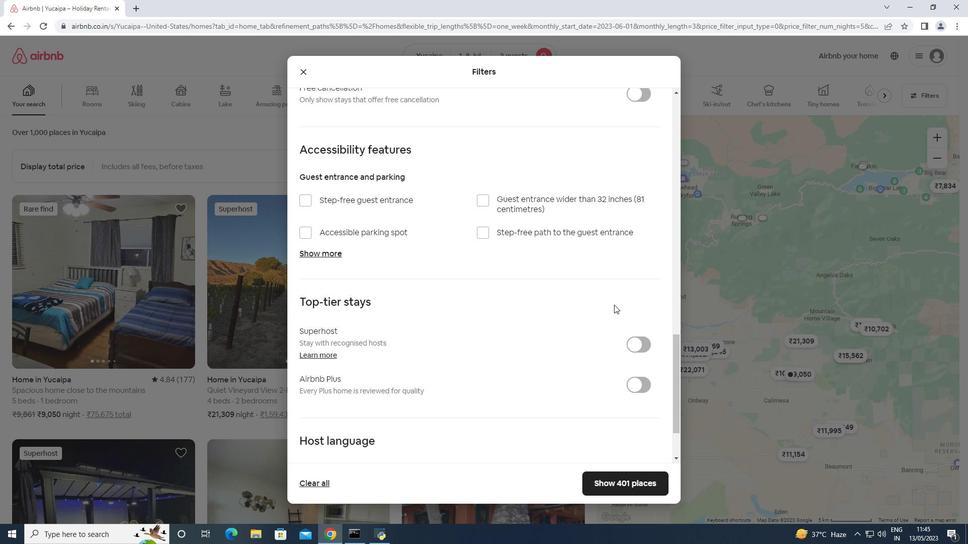 
Action: Mouse scrolled (611, 306) with delta (0, 0)
Screenshot: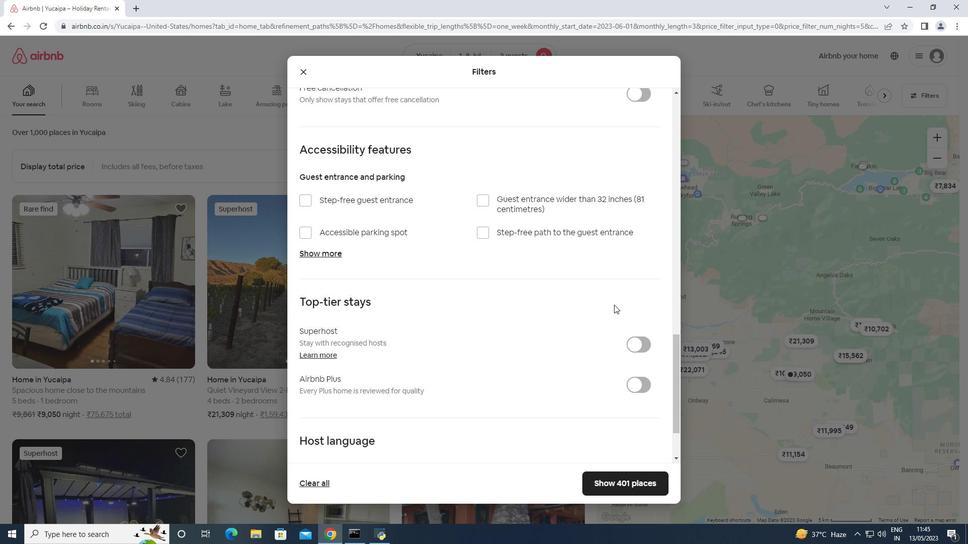 
Action: Mouse moved to (611, 306)
Screenshot: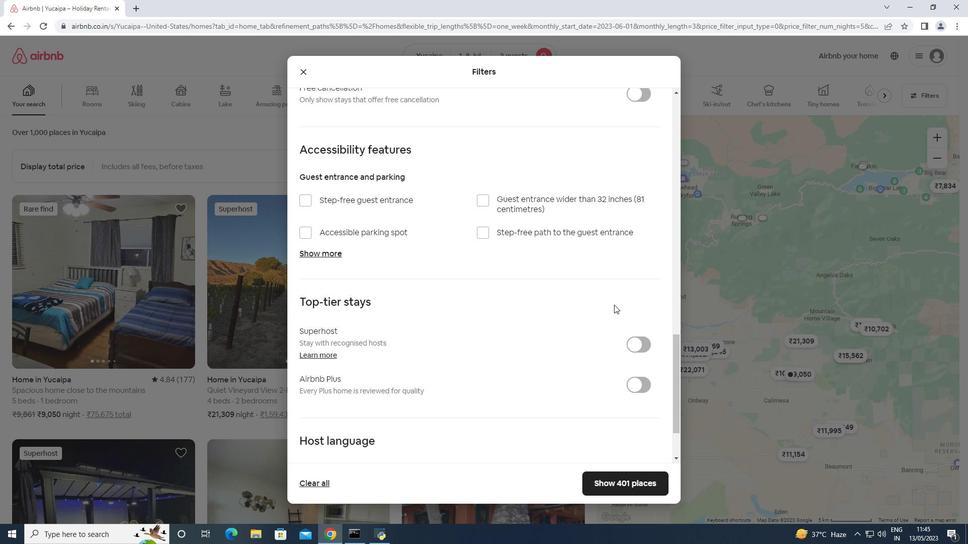 
Action: Mouse scrolled (611, 306) with delta (0, 0)
Screenshot: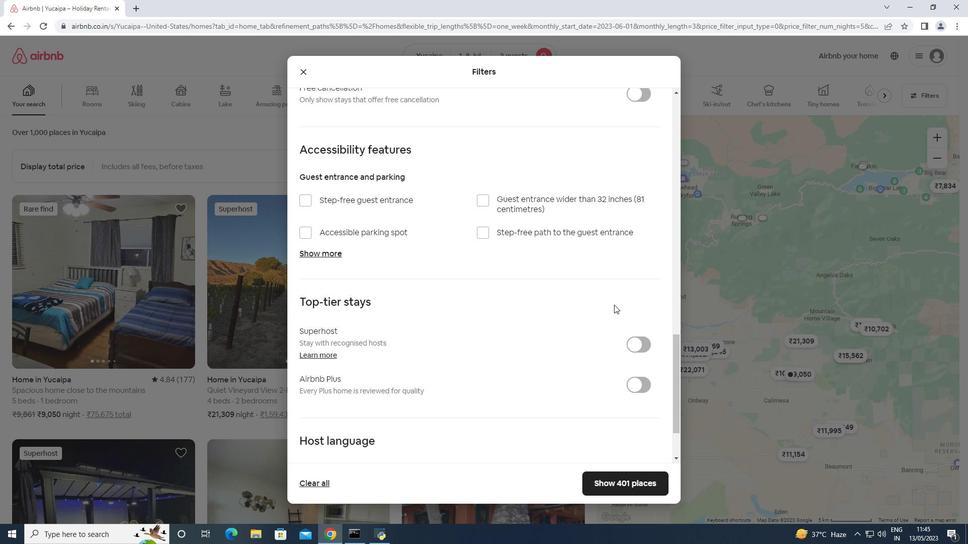 
Action: Mouse moved to (610, 306)
Screenshot: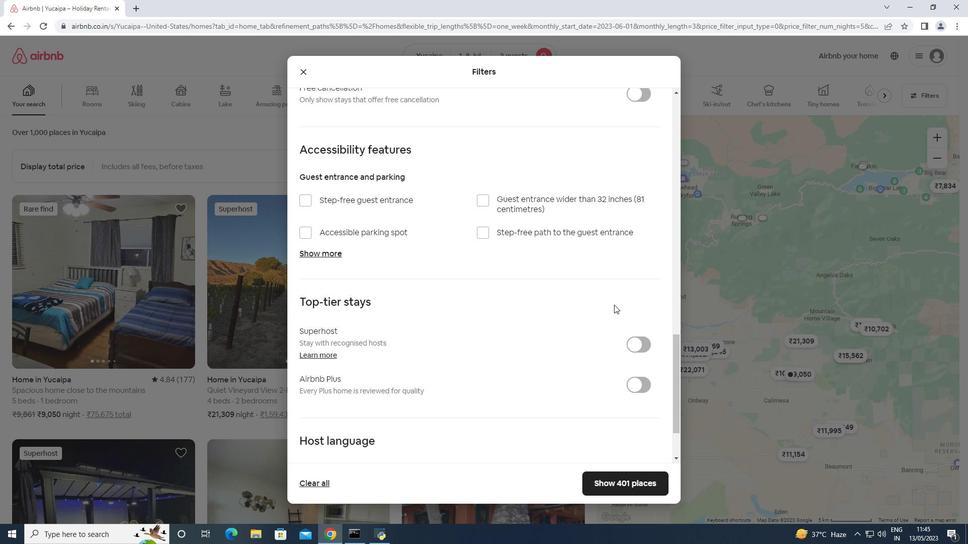 
Action: Mouse scrolled (610, 306) with delta (0, 0)
Screenshot: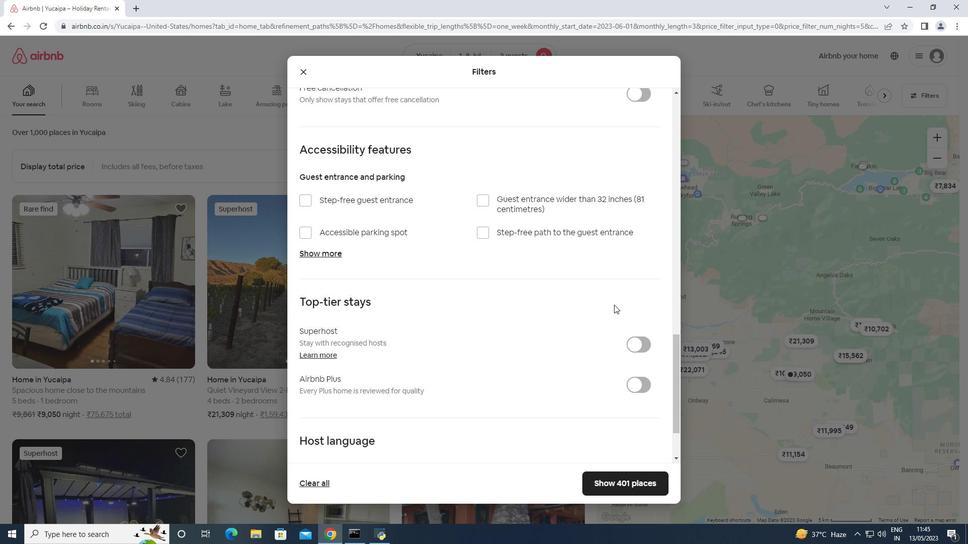 
Action: Mouse moved to (348, 388)
Screenshot: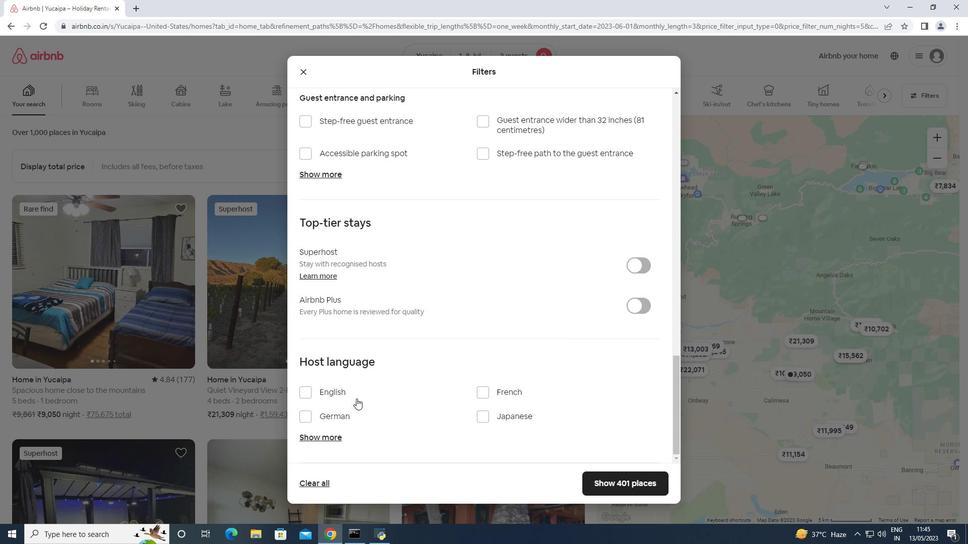 
Action: Mouse pressed left at (348, 388)
Screenshot: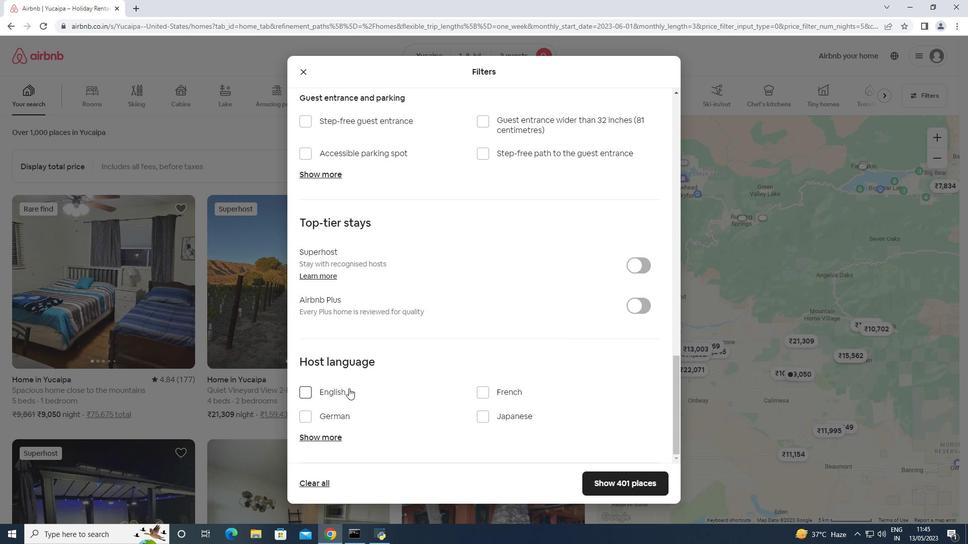 
Action: Mouse moved to (612, 475)
Screenshot: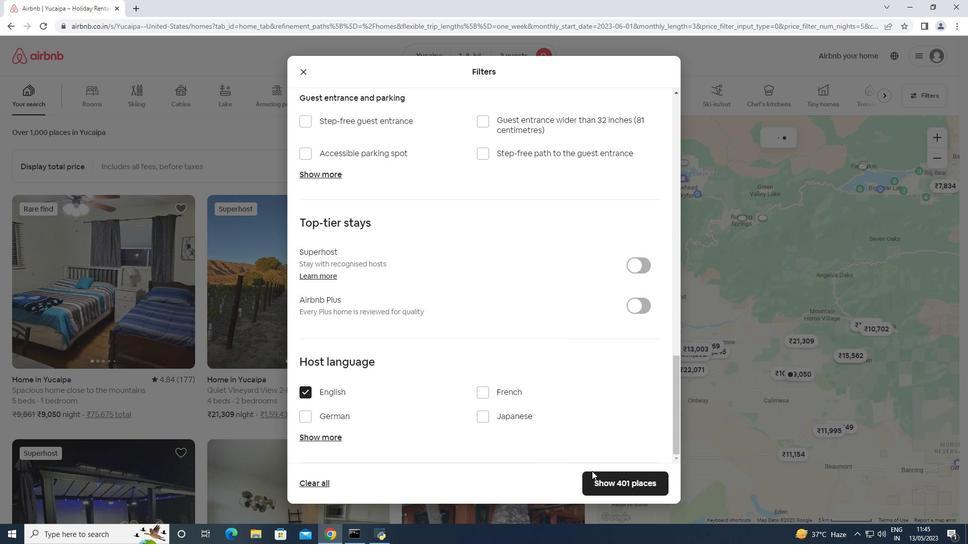 
Action: Mouse pressed left at (612, 475)
Screenshot: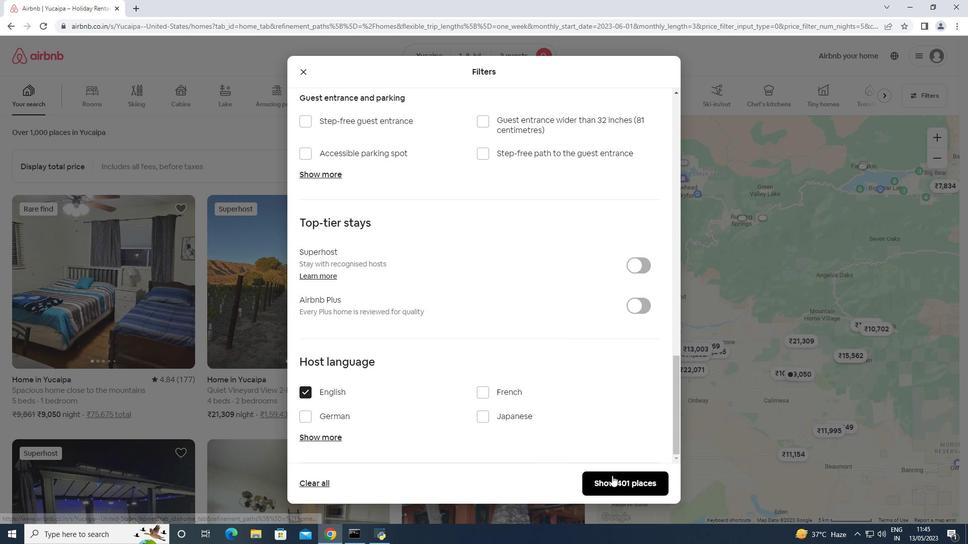 
Action: Mouse moved to (532, 134)
Screenshot: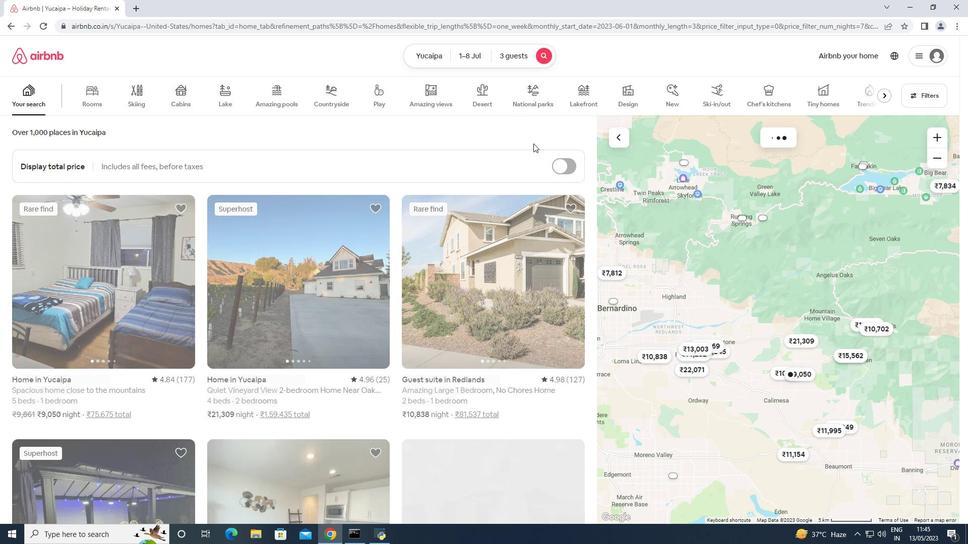 
